 Task: Search one way flight ticket for 4 adults, 2 children, 2 infants in seat and 1 infant on lap in economy from Gustavus: Gustavus Airport to Riverton: Central Wyoming Regional Airport (was Riverton Regional) on 5-4-2023. Choice of flights is Royal air maroc. Price is upto 80000. Outbound departure time preference is 15:45.
Action: Mouse moved to (390, 320)
Screenshot: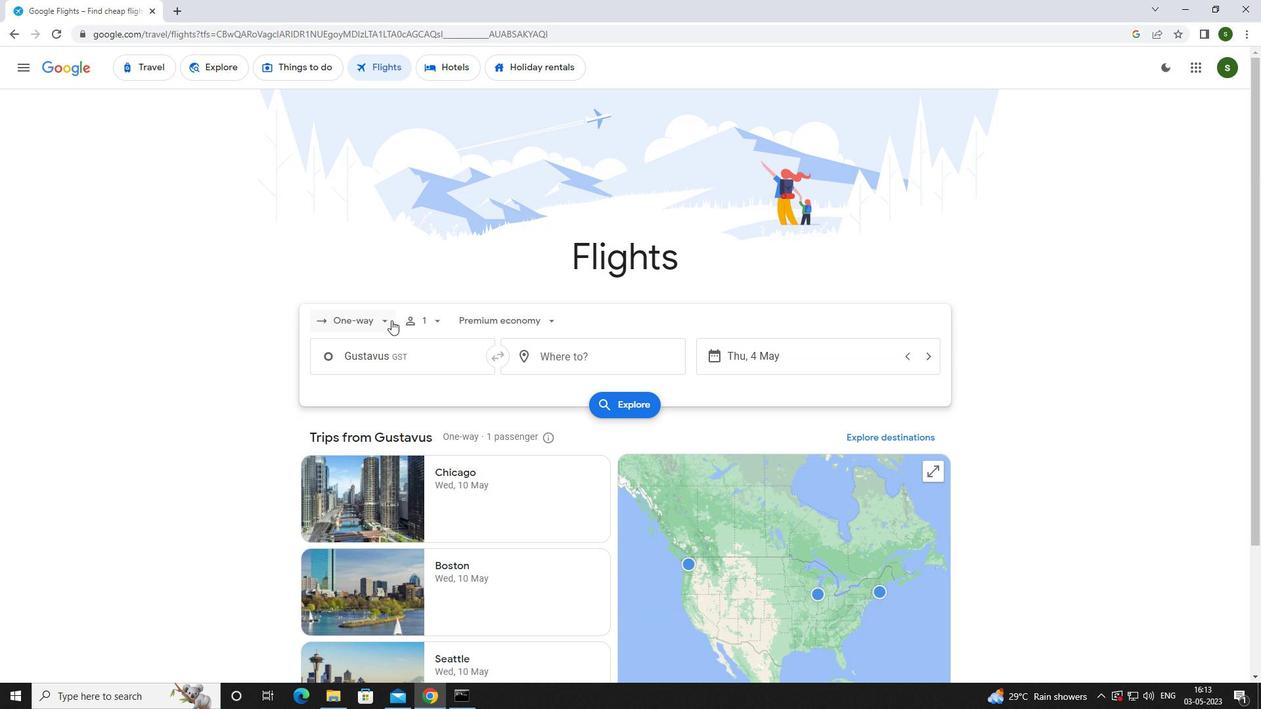 
Action: Mouse pressed left at (390, 320)
Screenshot: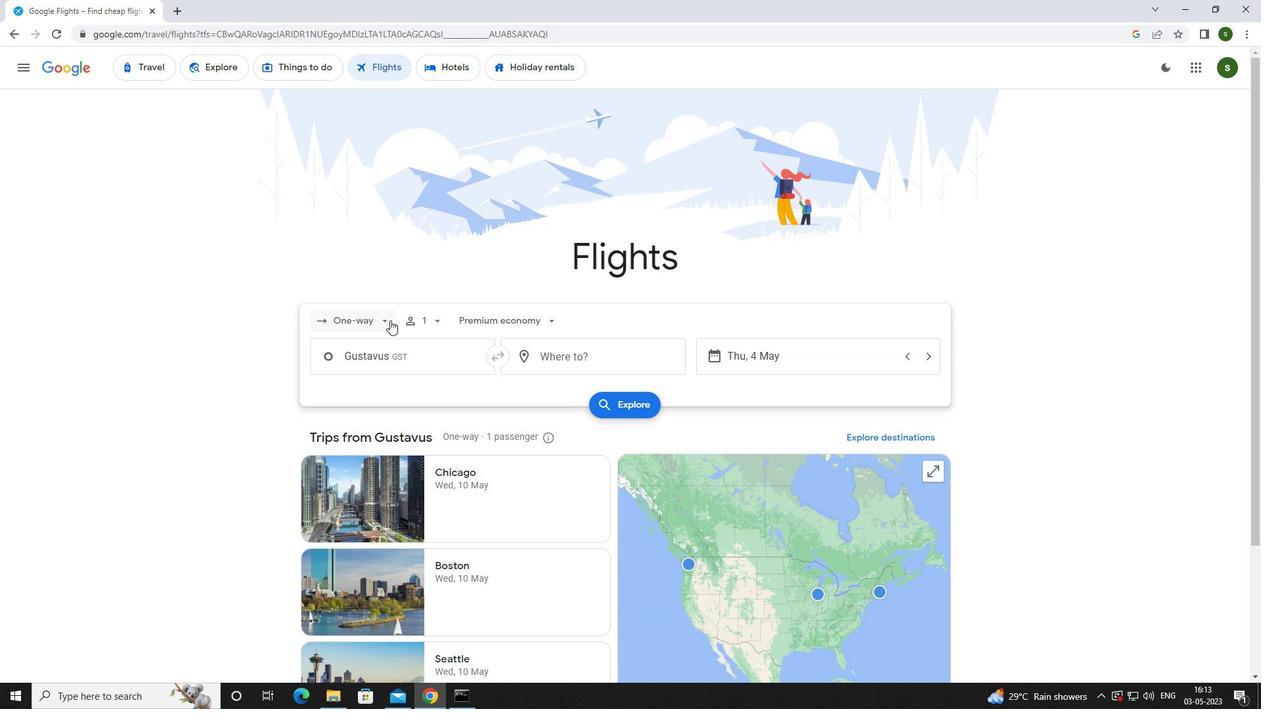 
Action: Mouse moved to (386, 375)
Screenshot: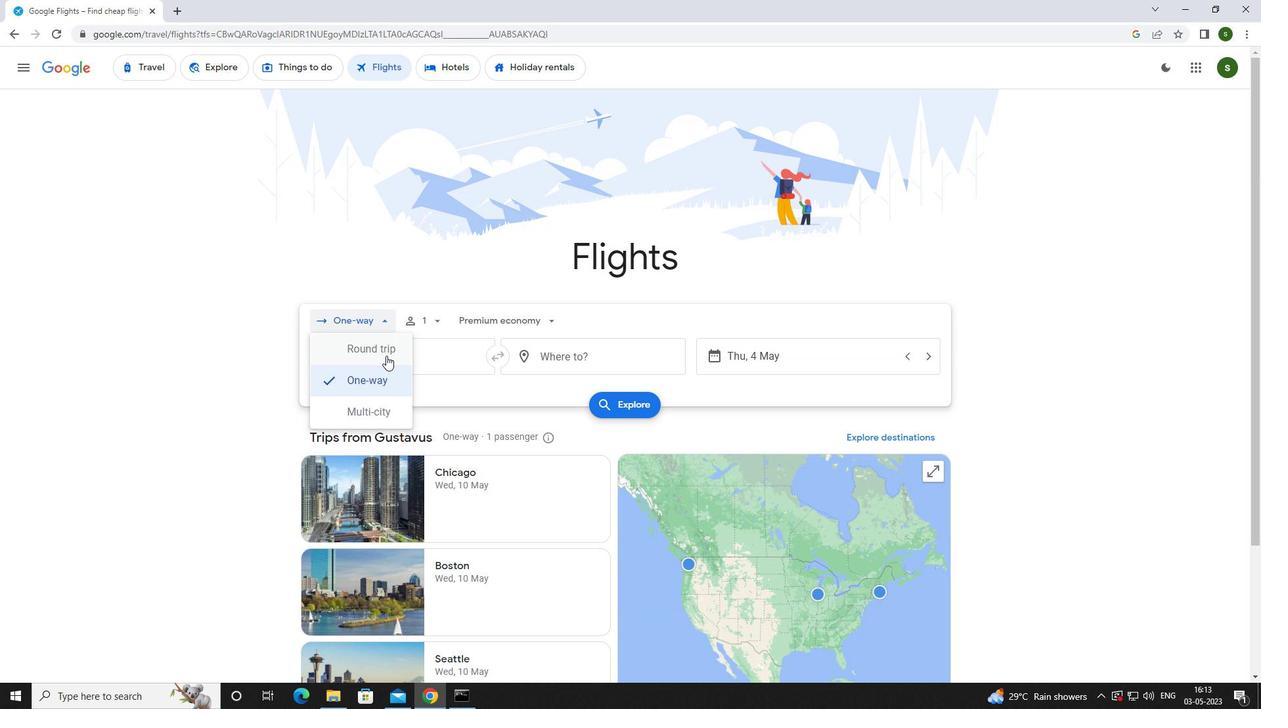 
Action: Mouse pressed left at (386, 375)
Screenshot: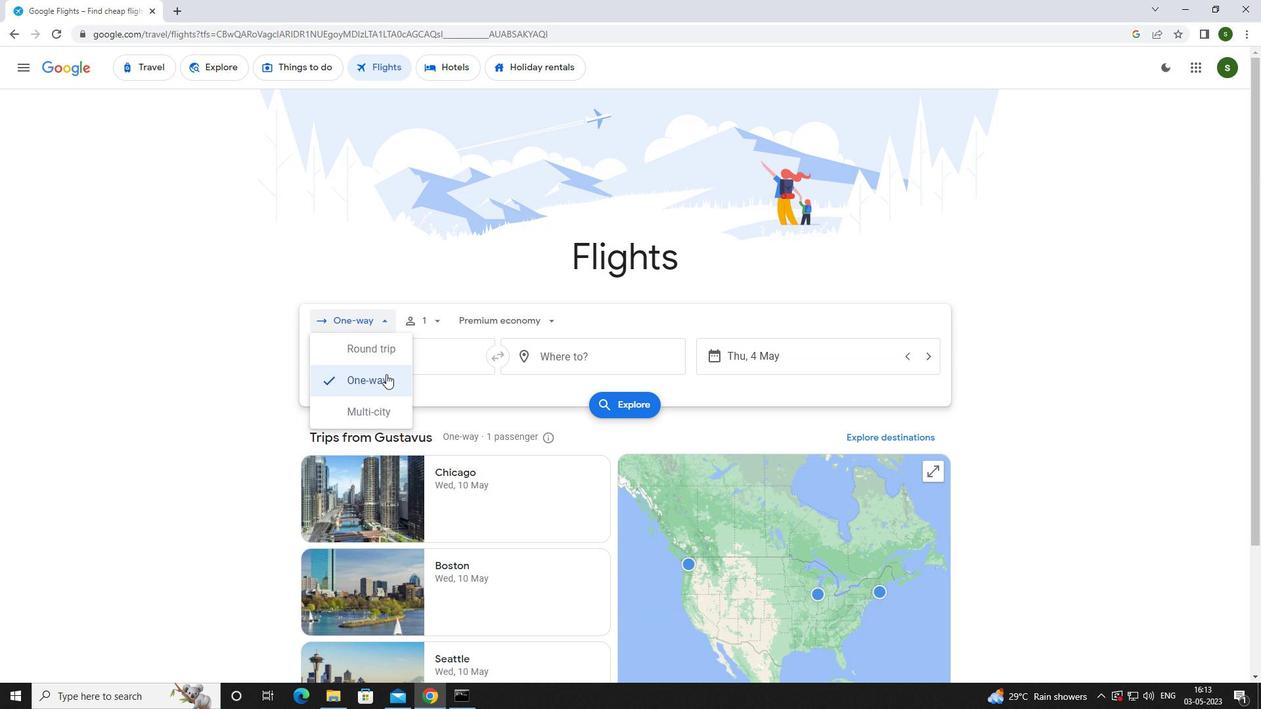 
Action: Mouse moved to (438, 322)
Screenshot: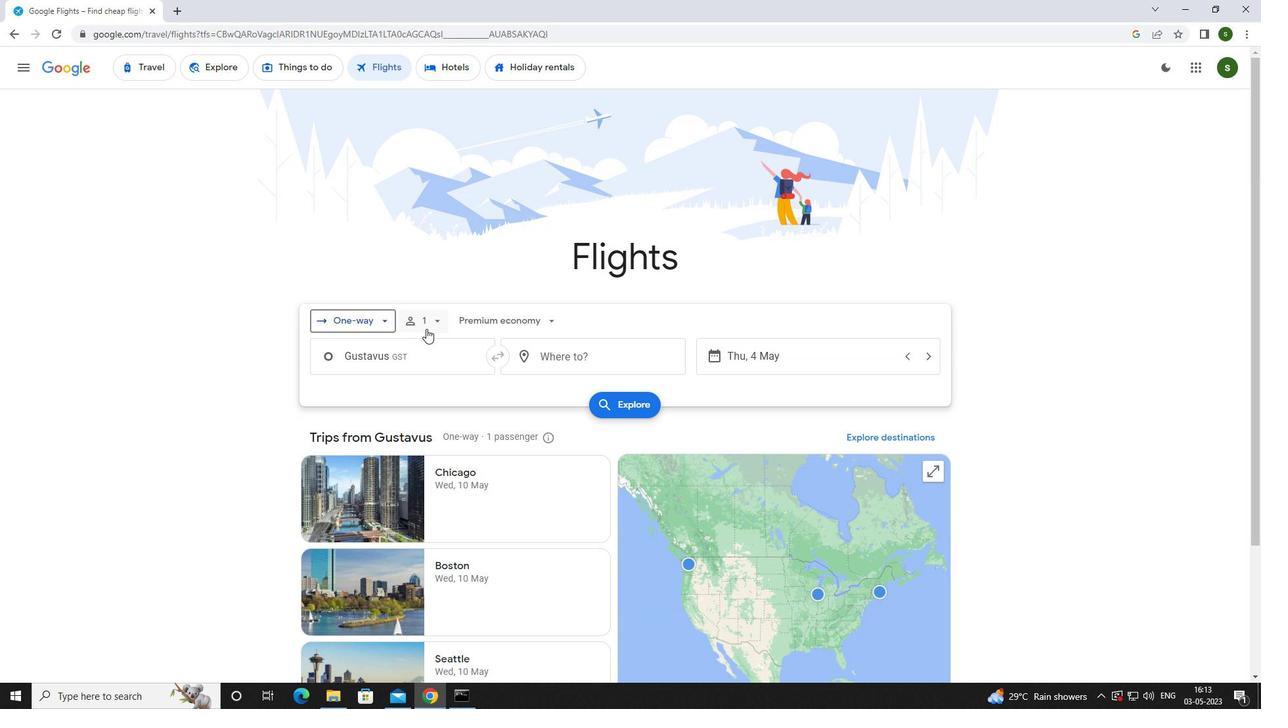 
Action: Mouse pressed left at (438, 322)
Screenshot: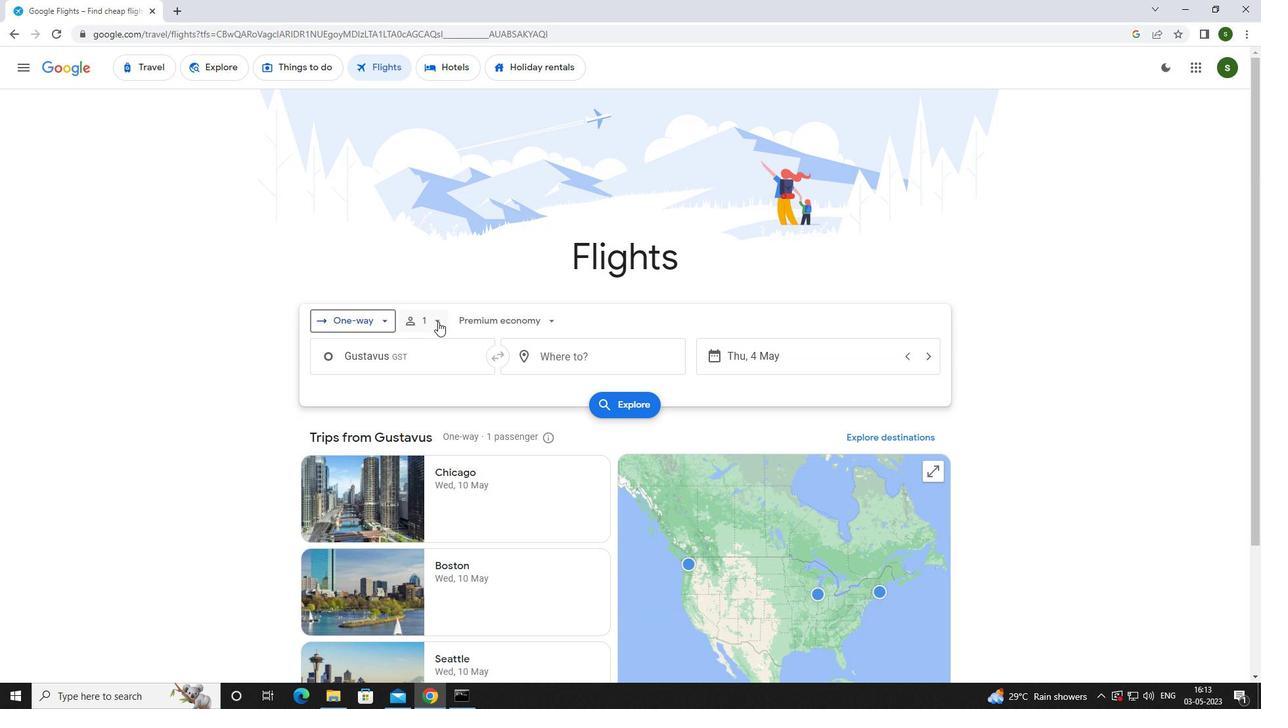 
Action: Mouse moved to (535, 352)
Screenshot: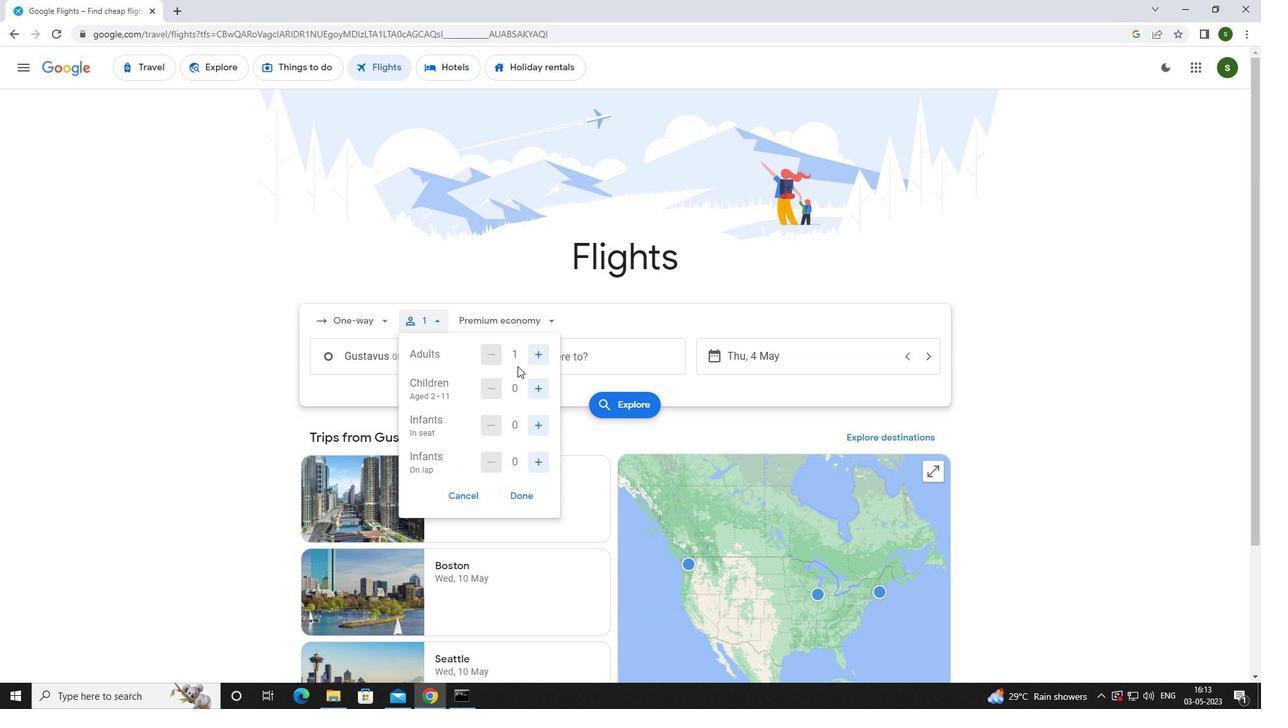 
Action: Mouse pressed left at (535, 352)
Screenshot: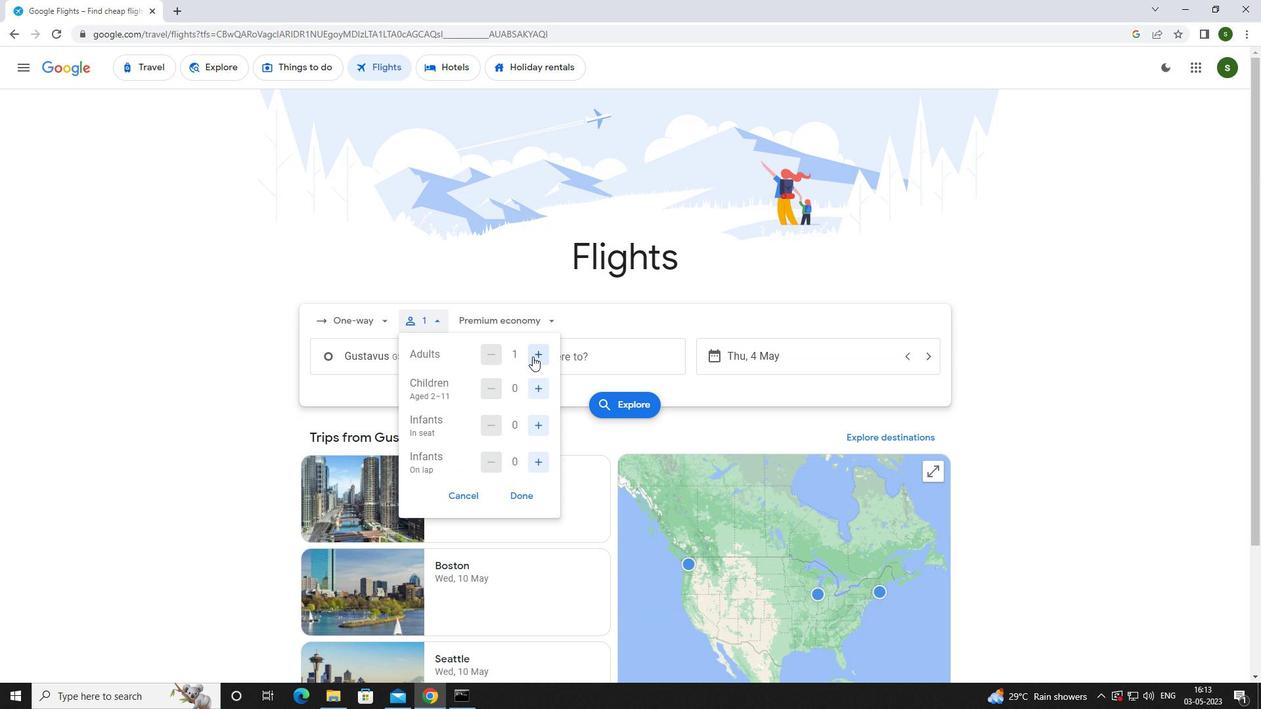 
Action: Mouse pressed left at (535, 352)
Screenshot: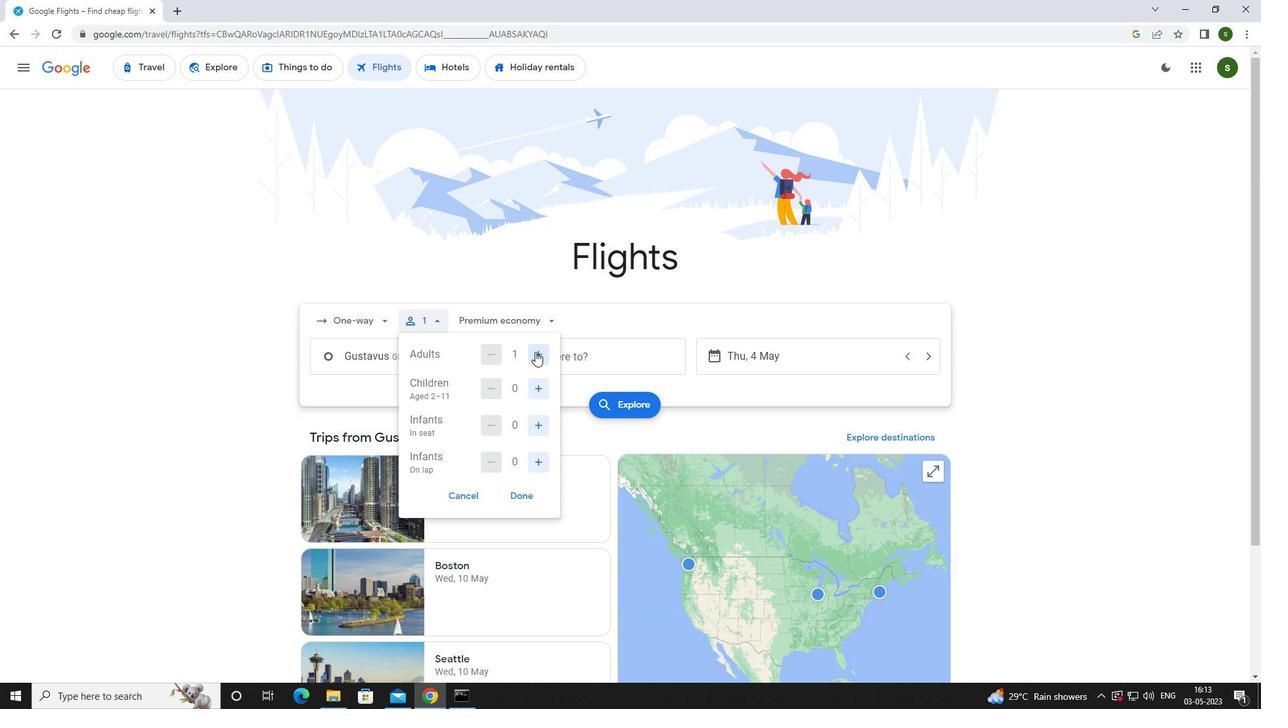
Action: Mouse pressed left at (535, 352)
Screenshot: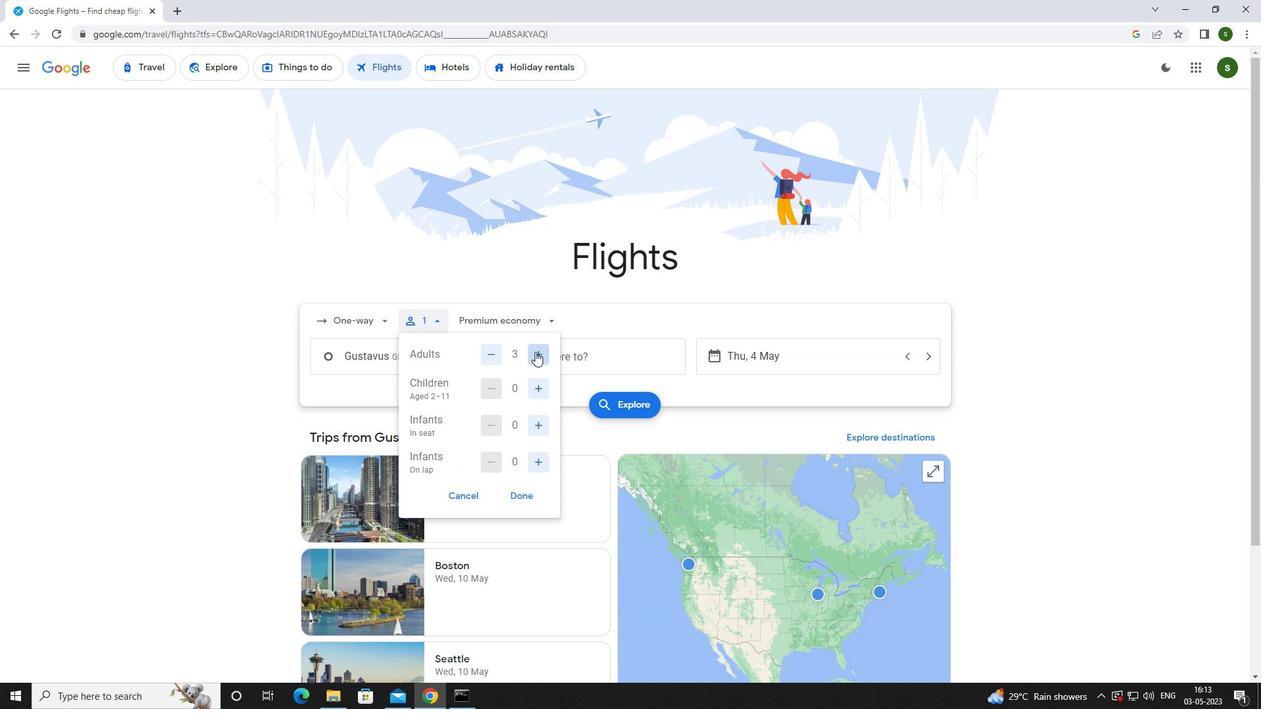 
Action: Mouse moved to (536, 379)
Screenshot: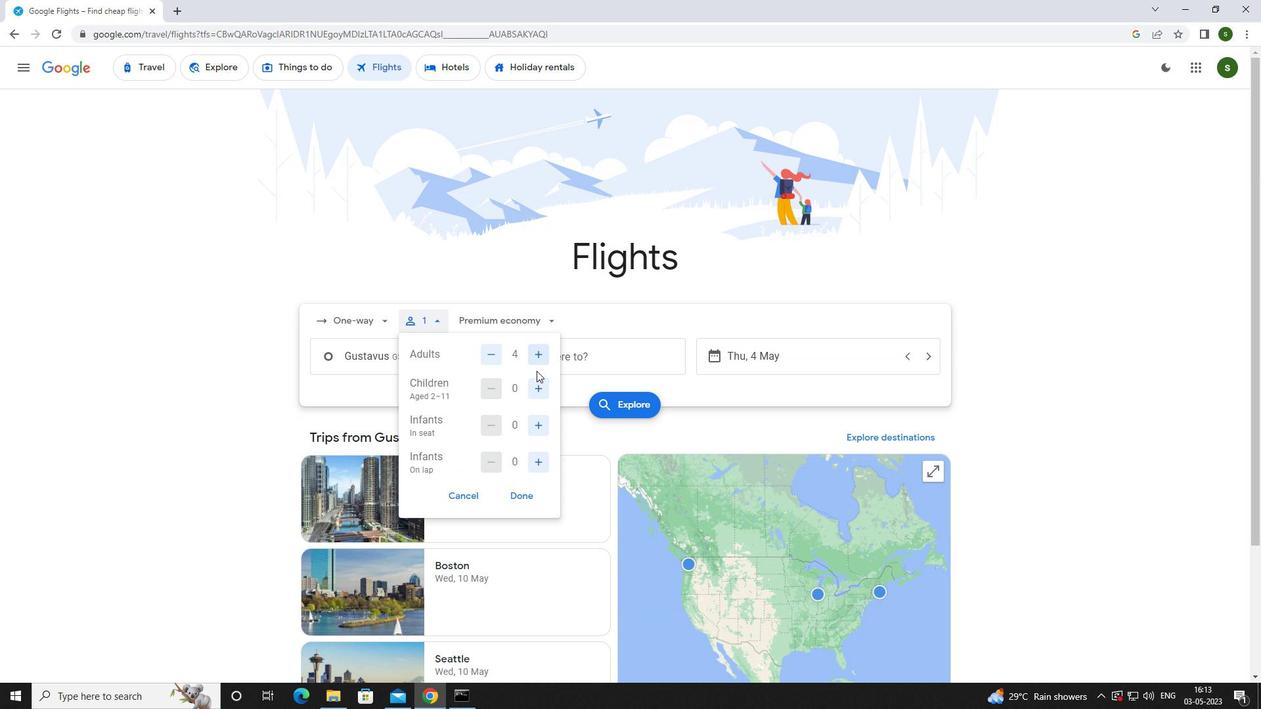 
Action: Mouse pressed left at (536, 379)
Screenshot: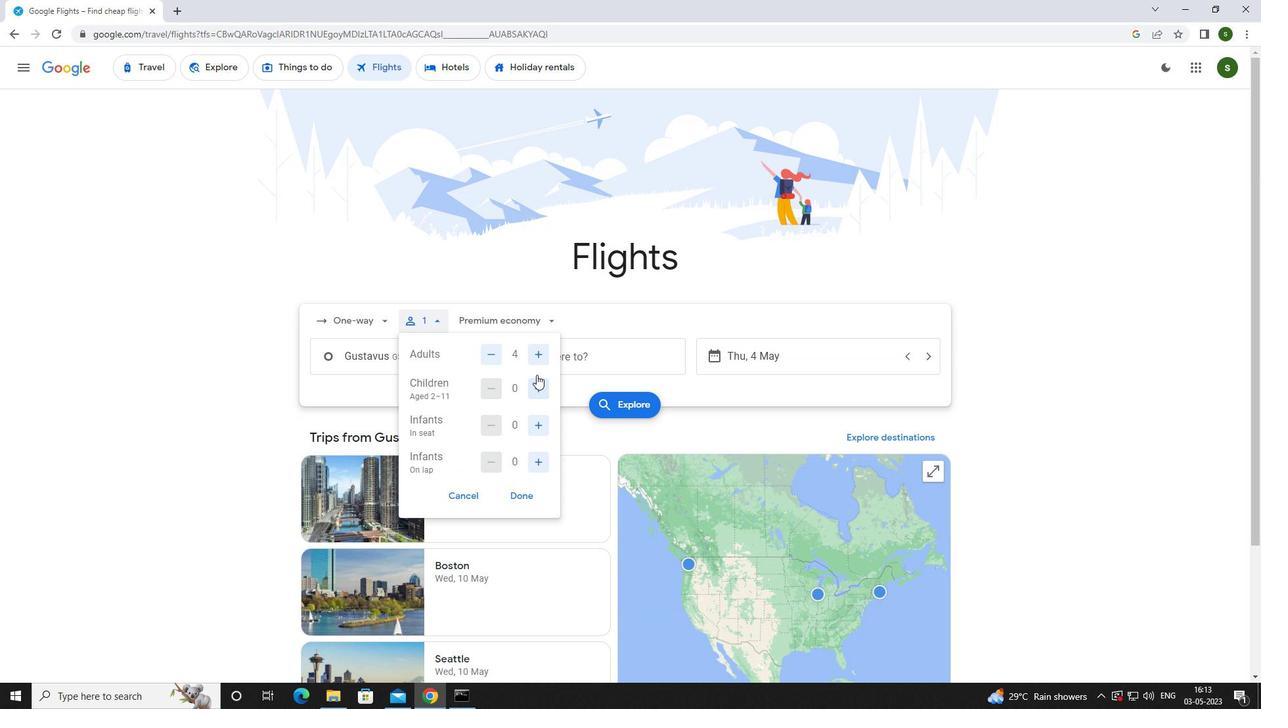 
Action: Mouse pressed left at (536, 379)
Screenshot: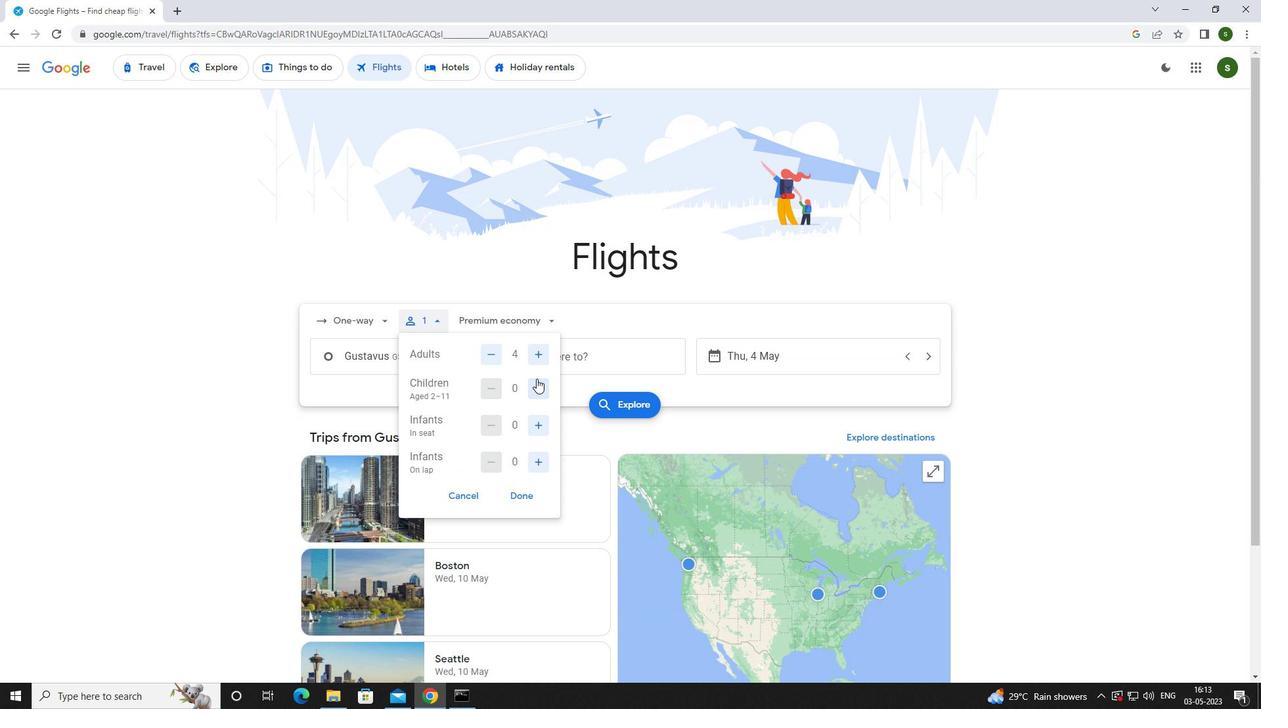 
Action: Mouse moved to (538, 429)
Screenshot: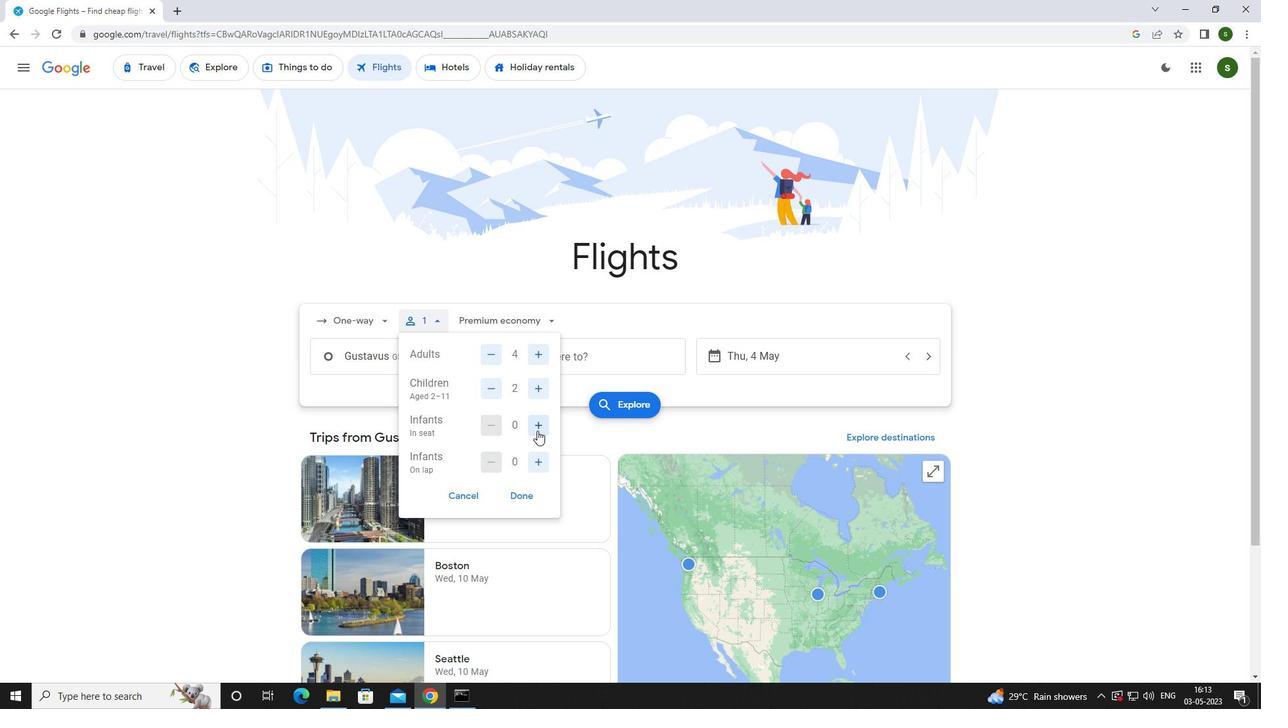 
Action: Mouse pressed left at (538, 429)
Screenshot: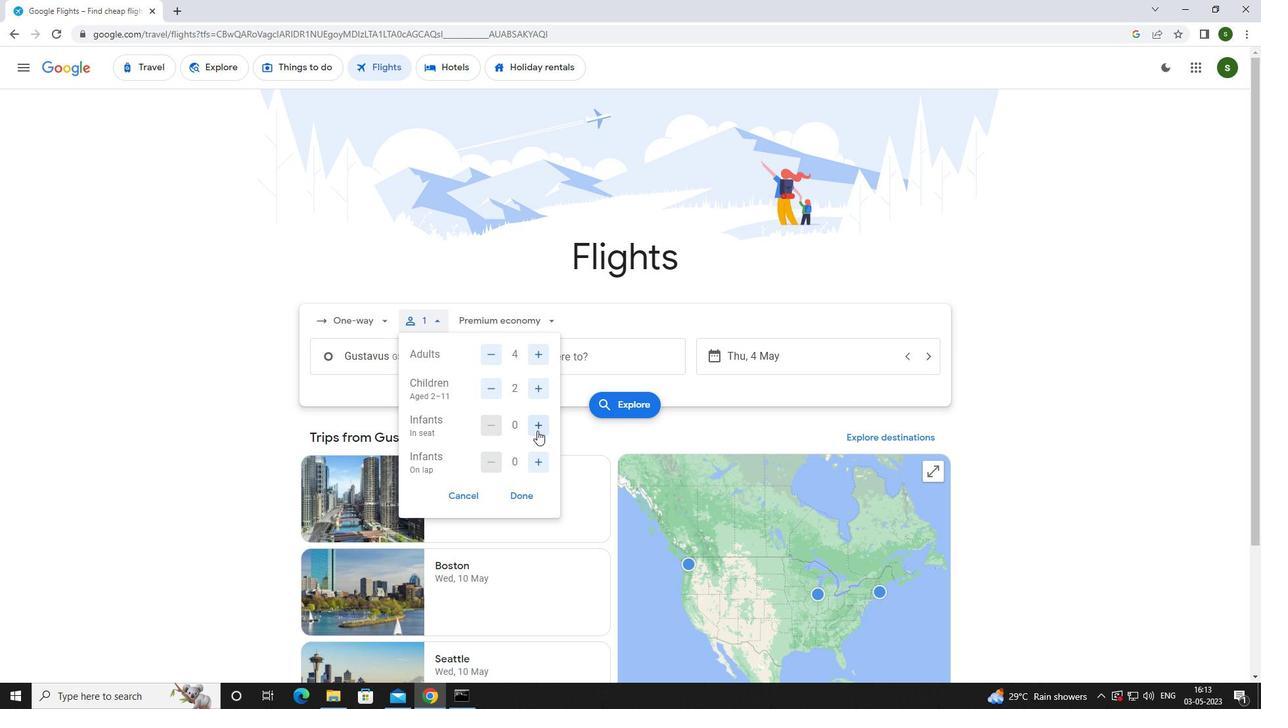 
Action: Mouse pressed left at (538, 429)
Screenshot: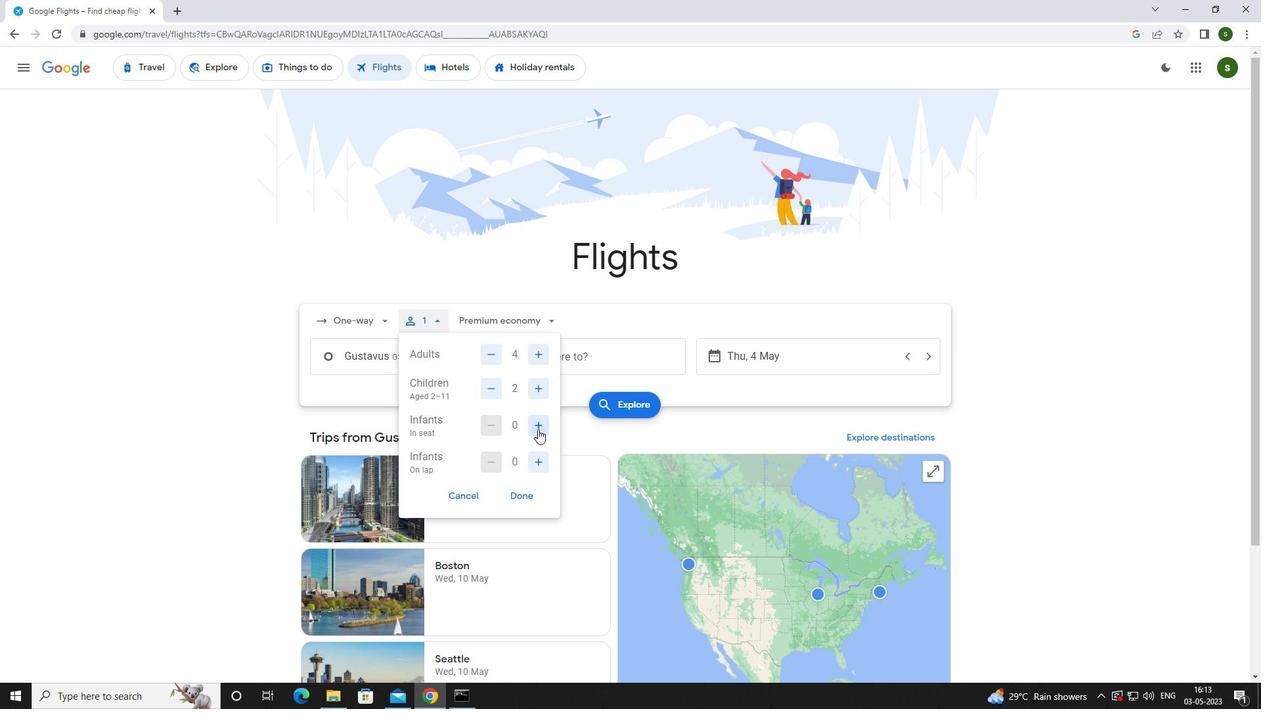 
Action: Mouse moved to (542, 460)
Screenshot: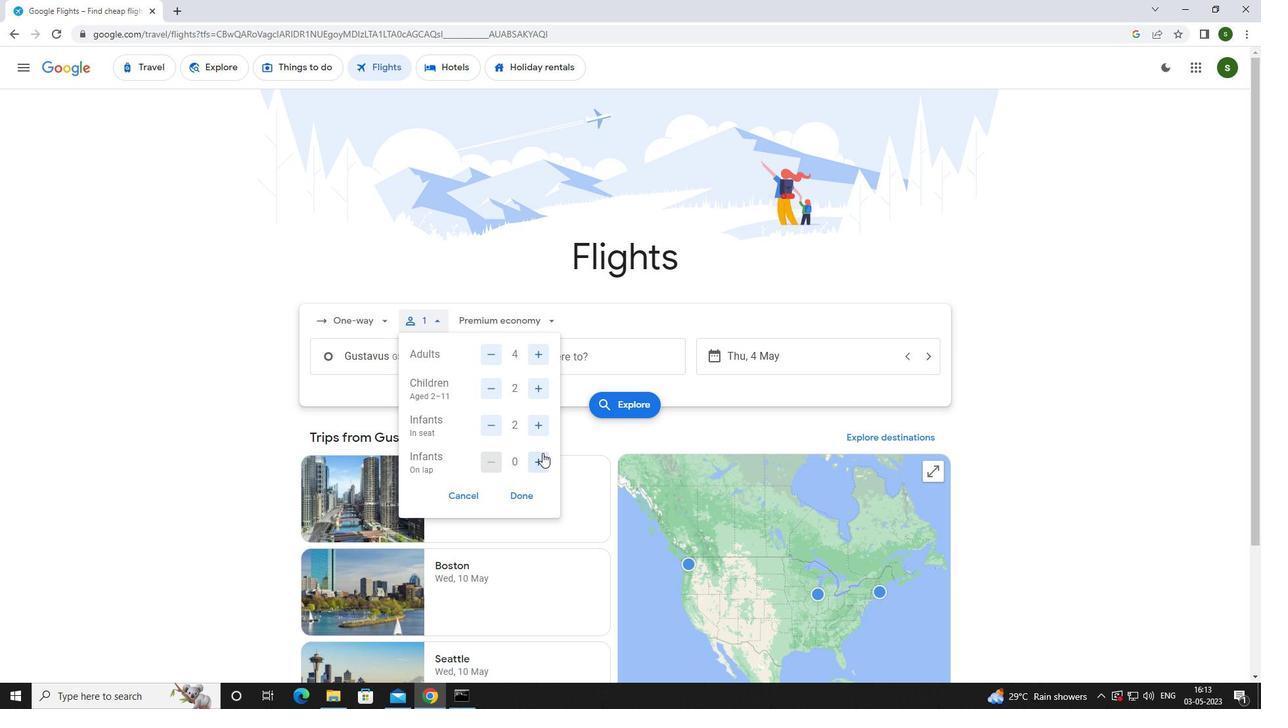 
Action: Mouse pressed left at (542, 460)
Screenshot: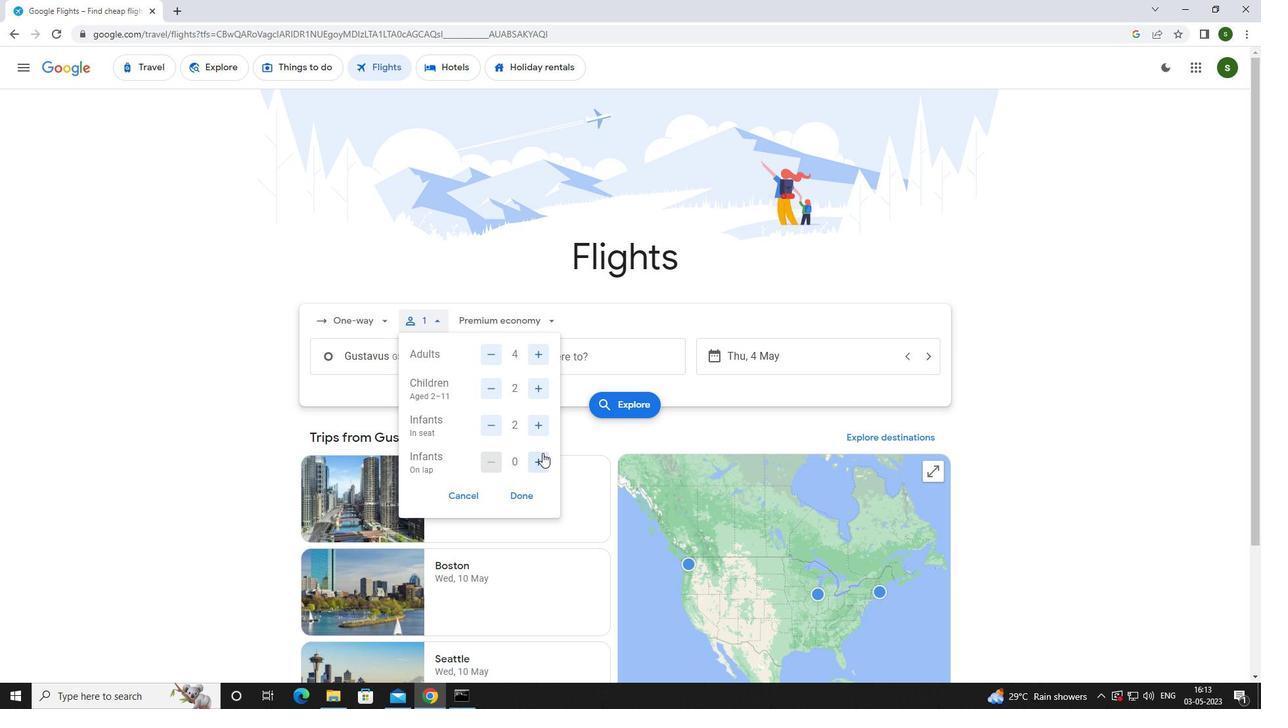 
Action: Mouse moved to (504, 319)
Screenshot: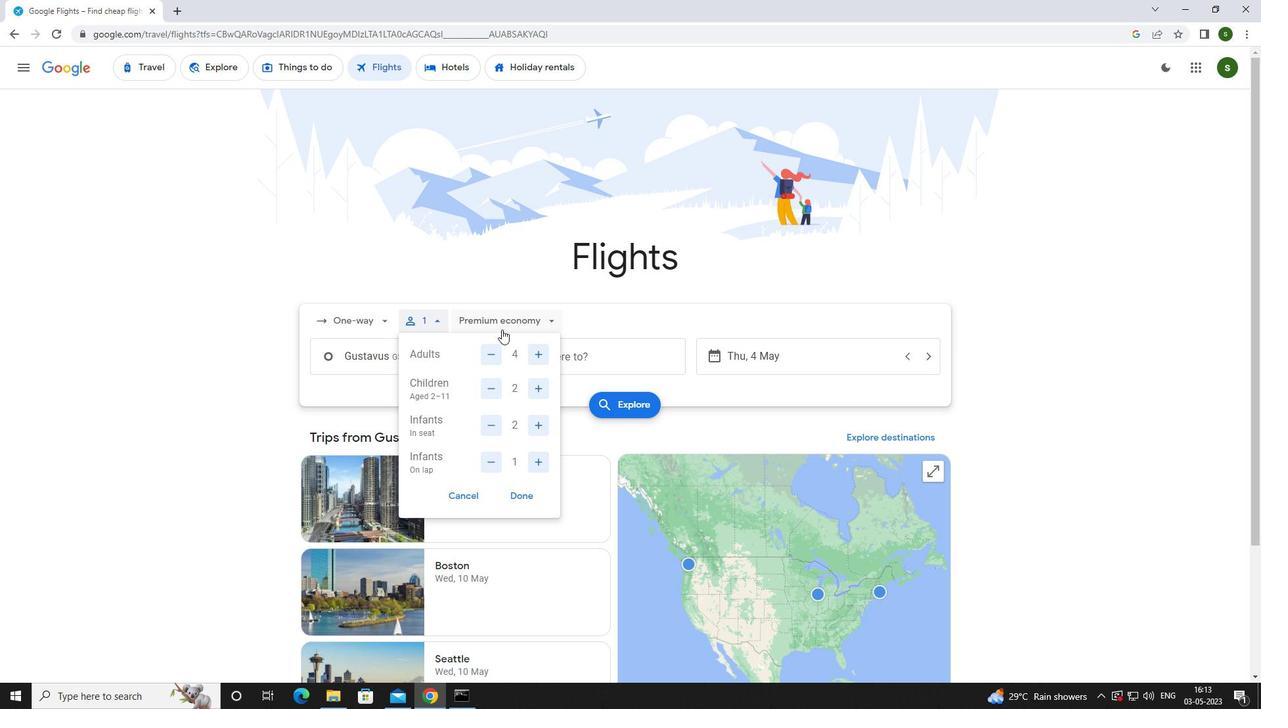 
Action: Mouse pressed left at (504, 319)
Screenshot: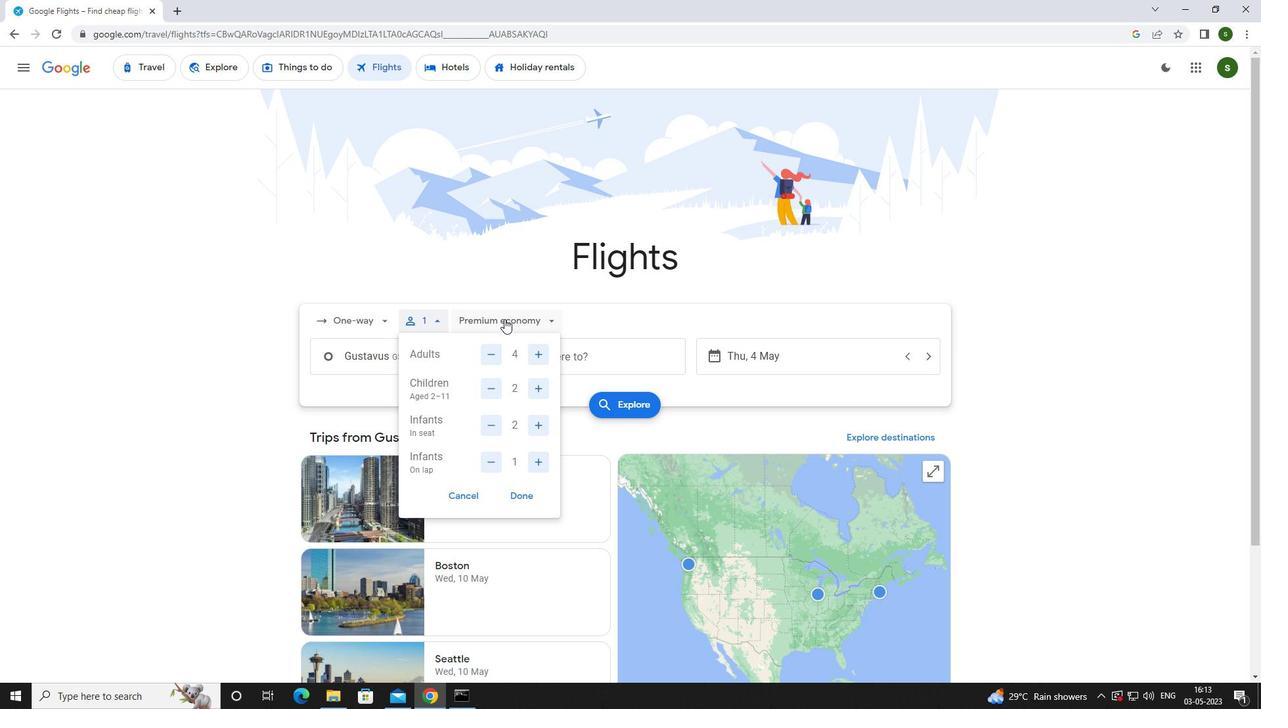 
Action: Mouse moved to (515, 355)
Screenshot: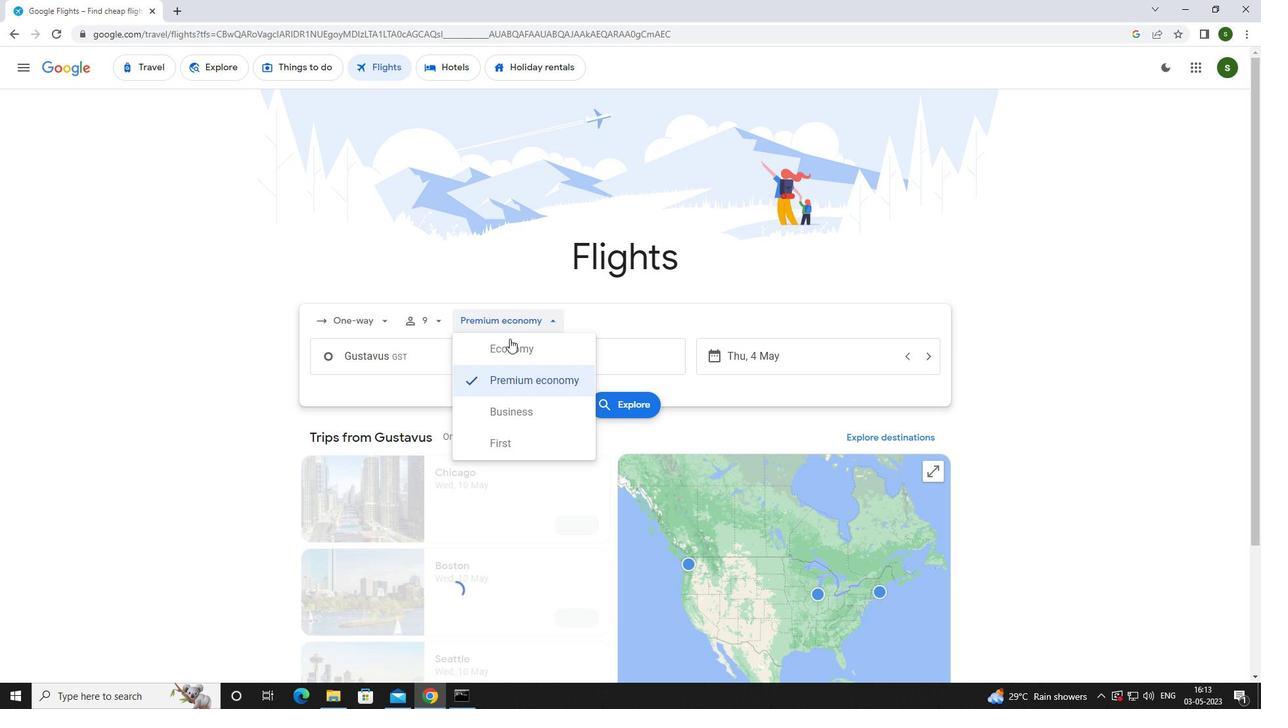 
Action: Mouse pressed left at (515, 355)
Screenshot: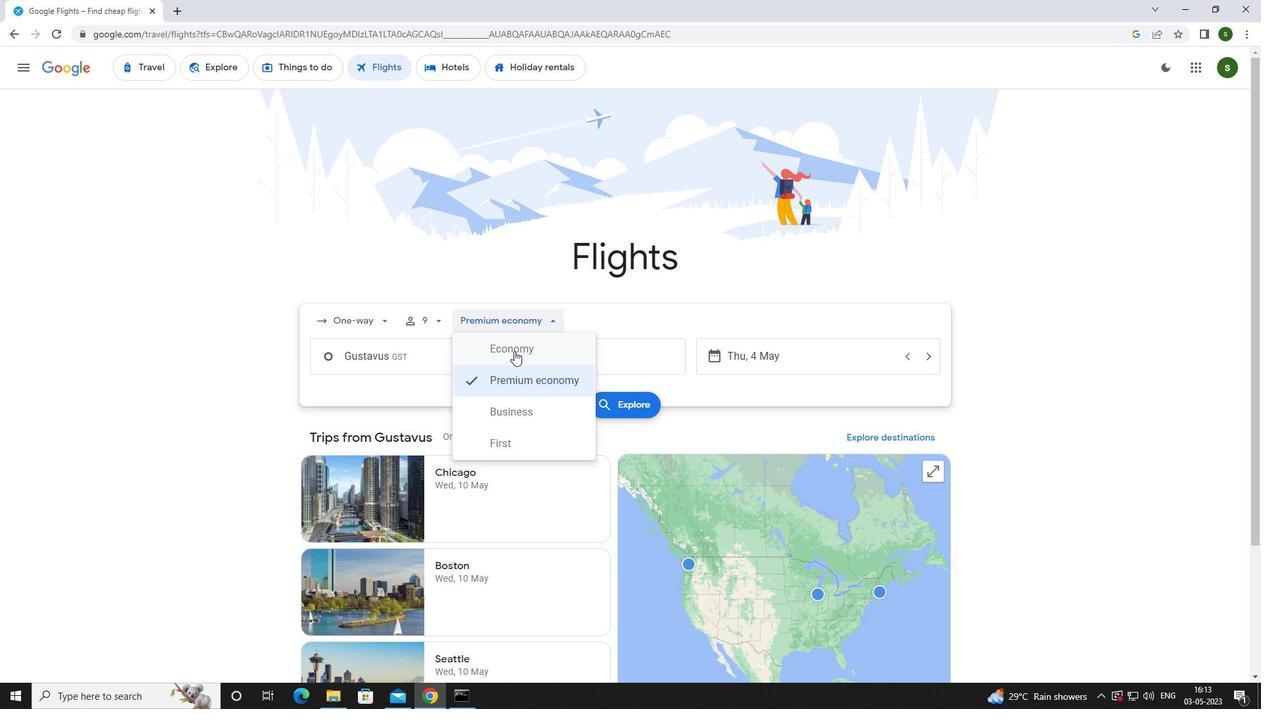 
Action: Mouse moved to (448, 353)
Screenshot: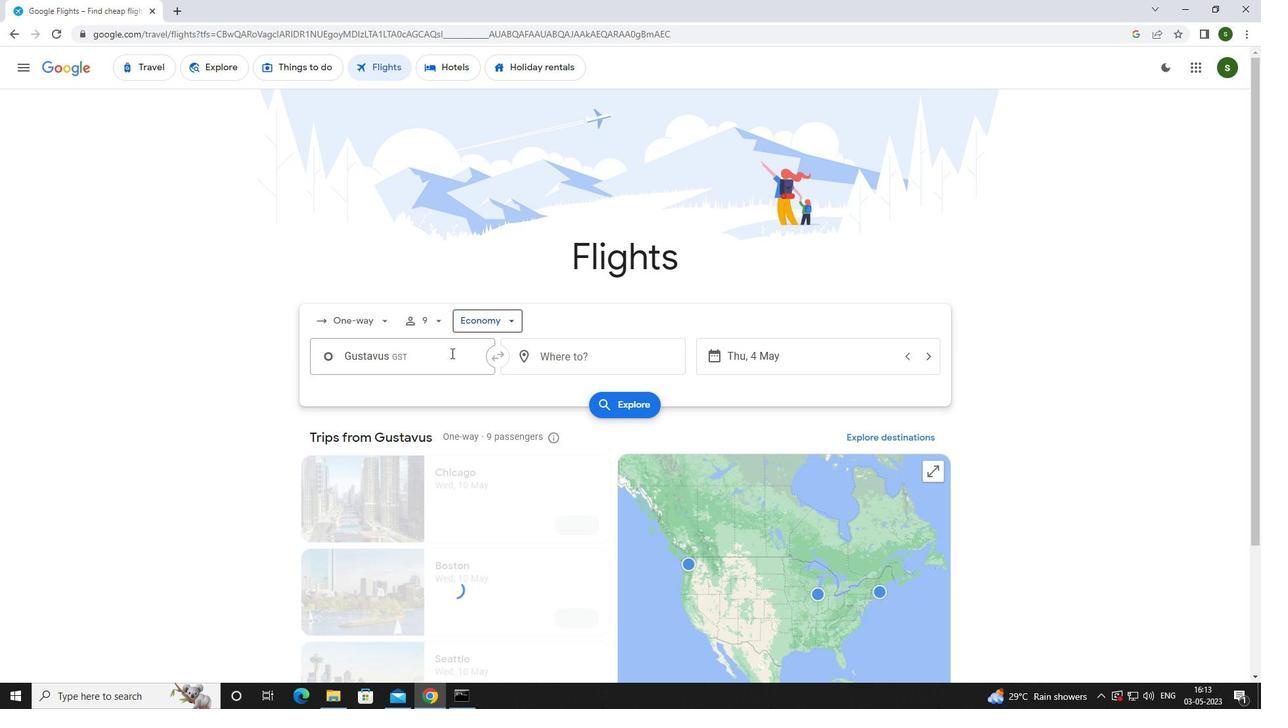 
Action: Mouse pressed left at (448, 353)
Screenshot: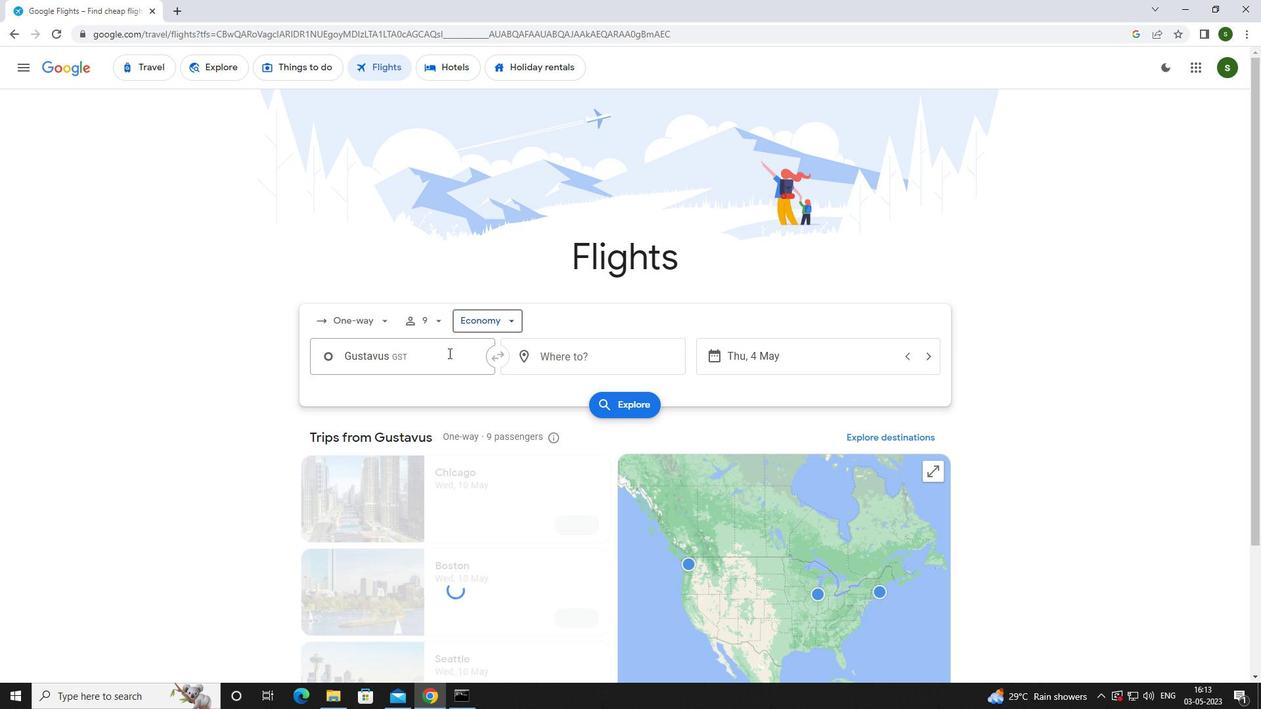 
Action: Key pressed <Key.caps_lock>g<Key.caps_lock>ustavus
Screenshot: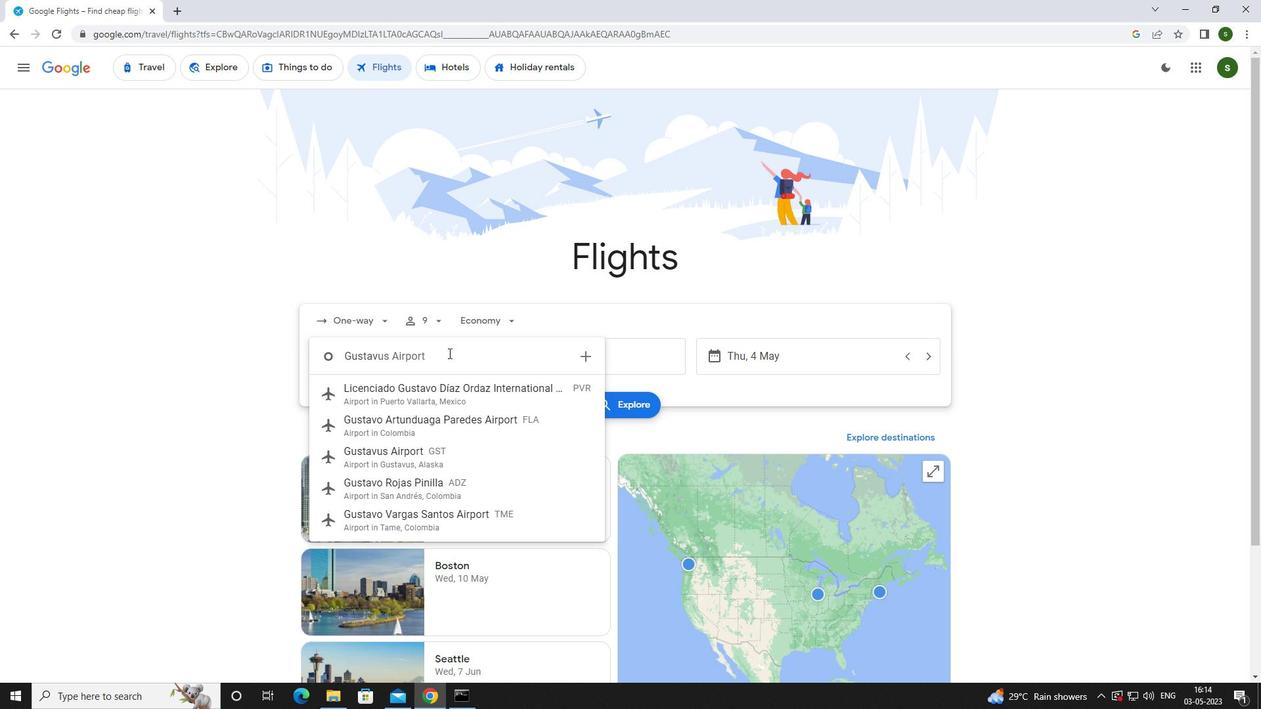 
Action: Mouse moved to (453, 406)
Screenshot: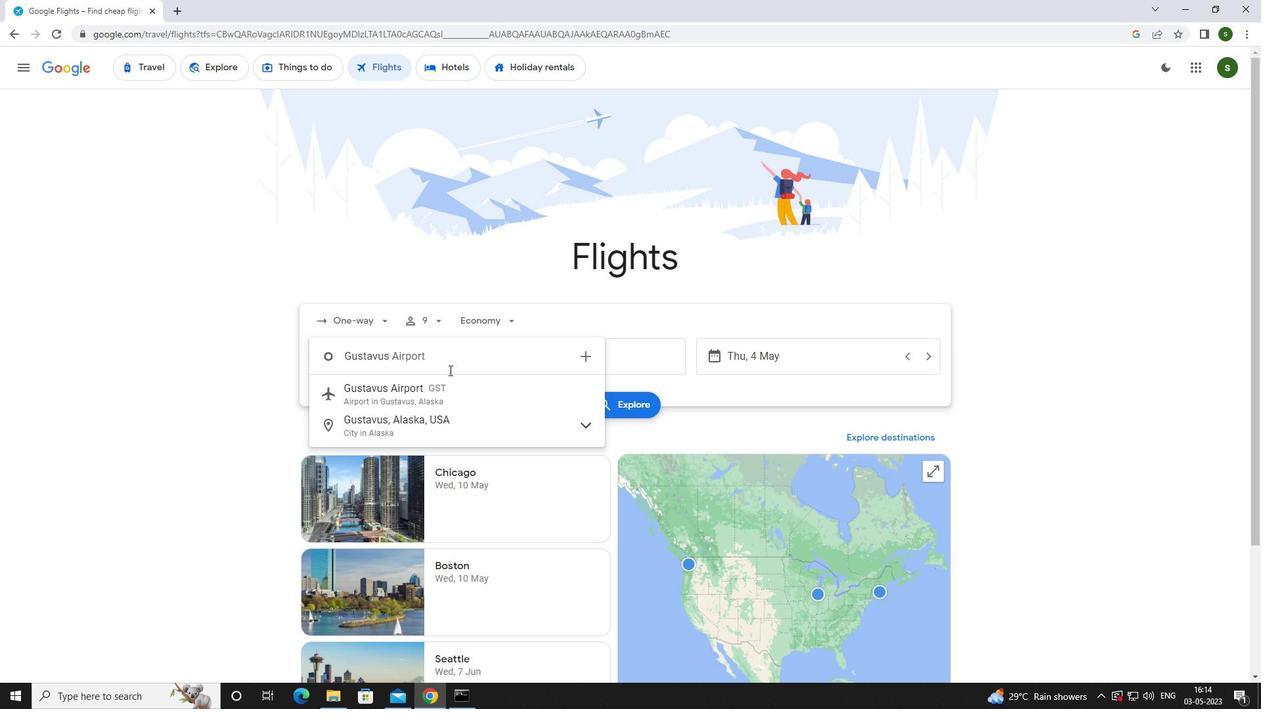 
Action: Mouse pressed left at (453, 406)
Screenshot: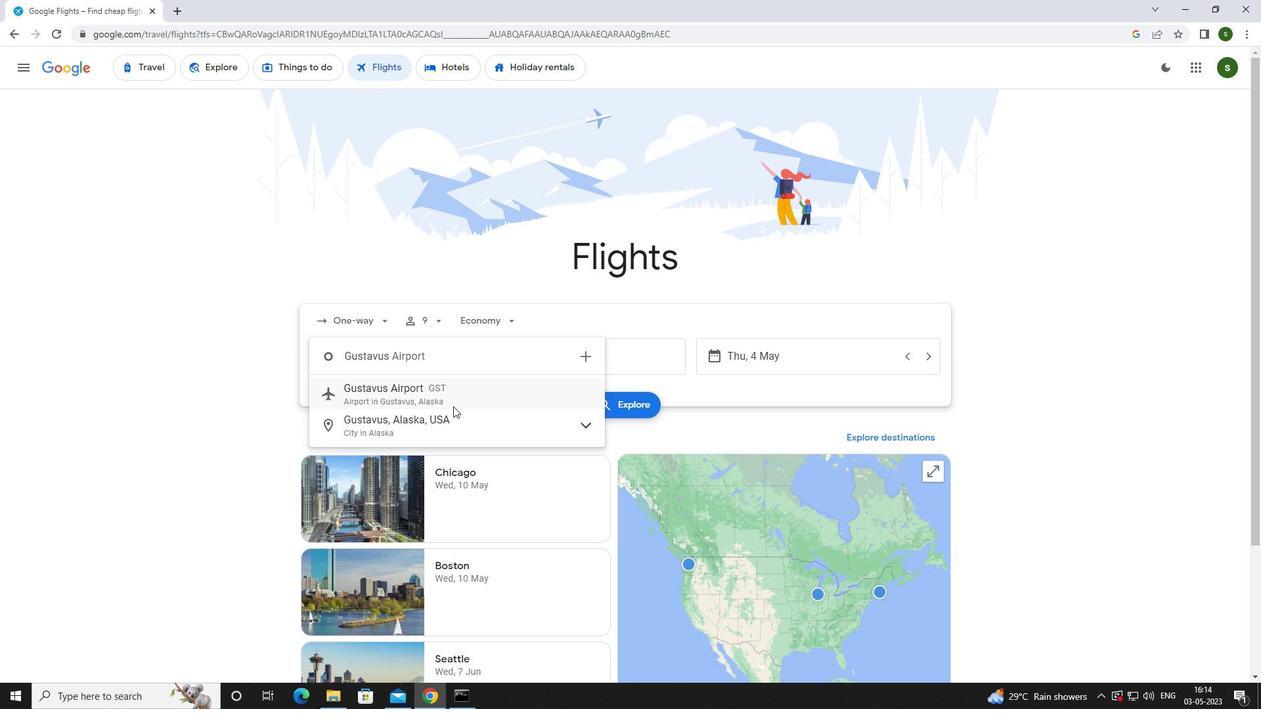 
Action: Mouse moved to (552, 357)
Screenshot: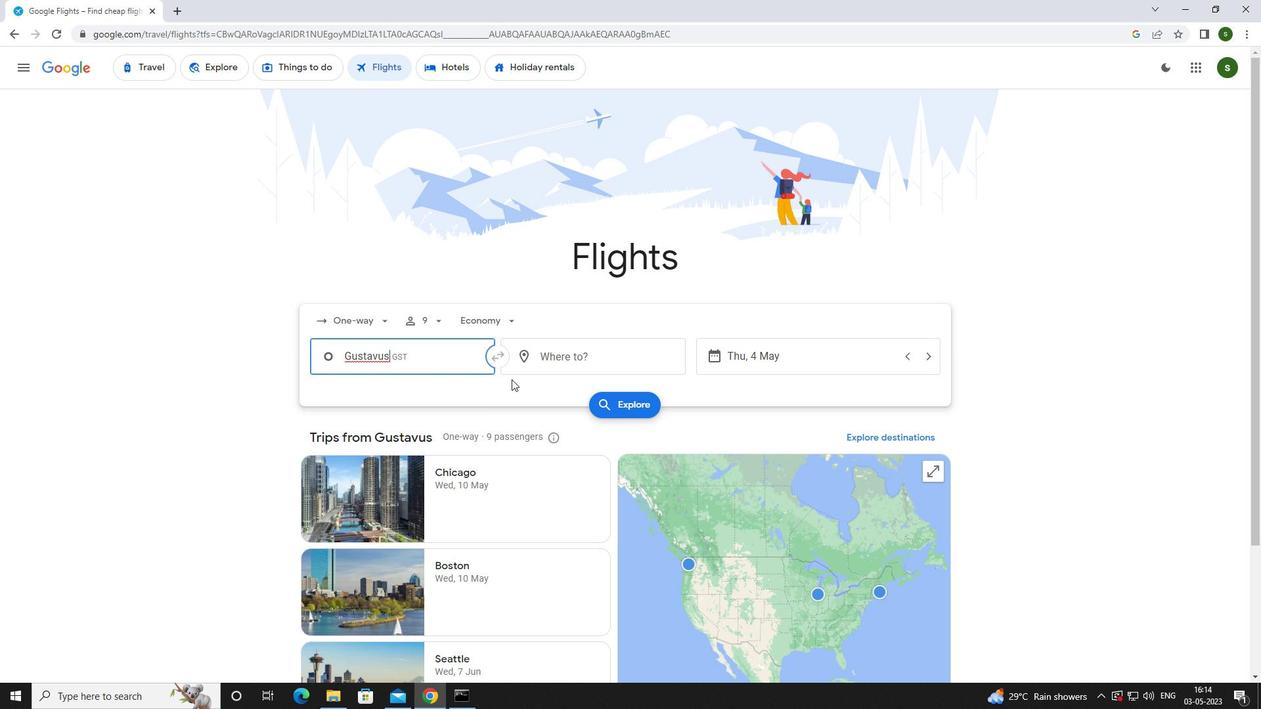 
Action: Mouse pressed left at (552, 357)
Screenshot: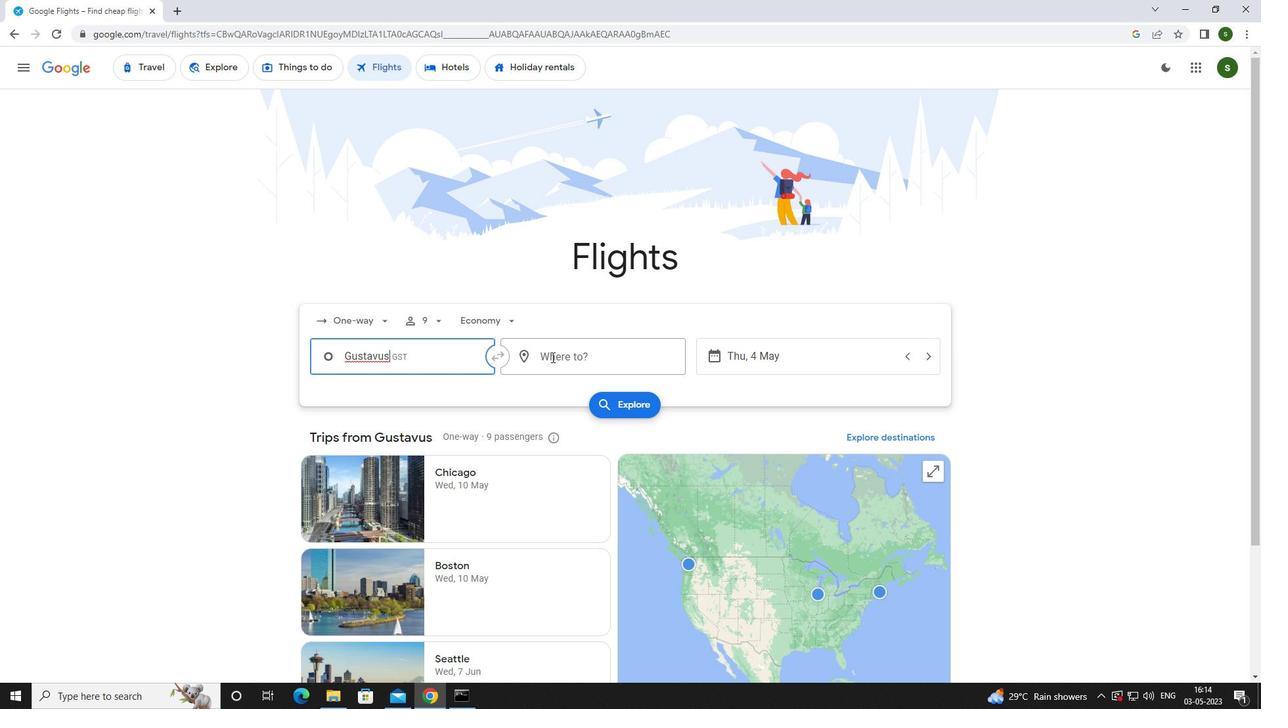 
Action: Key pressed <Key.caps_lock>r<Key.caps_lock>iverton
Screenshot: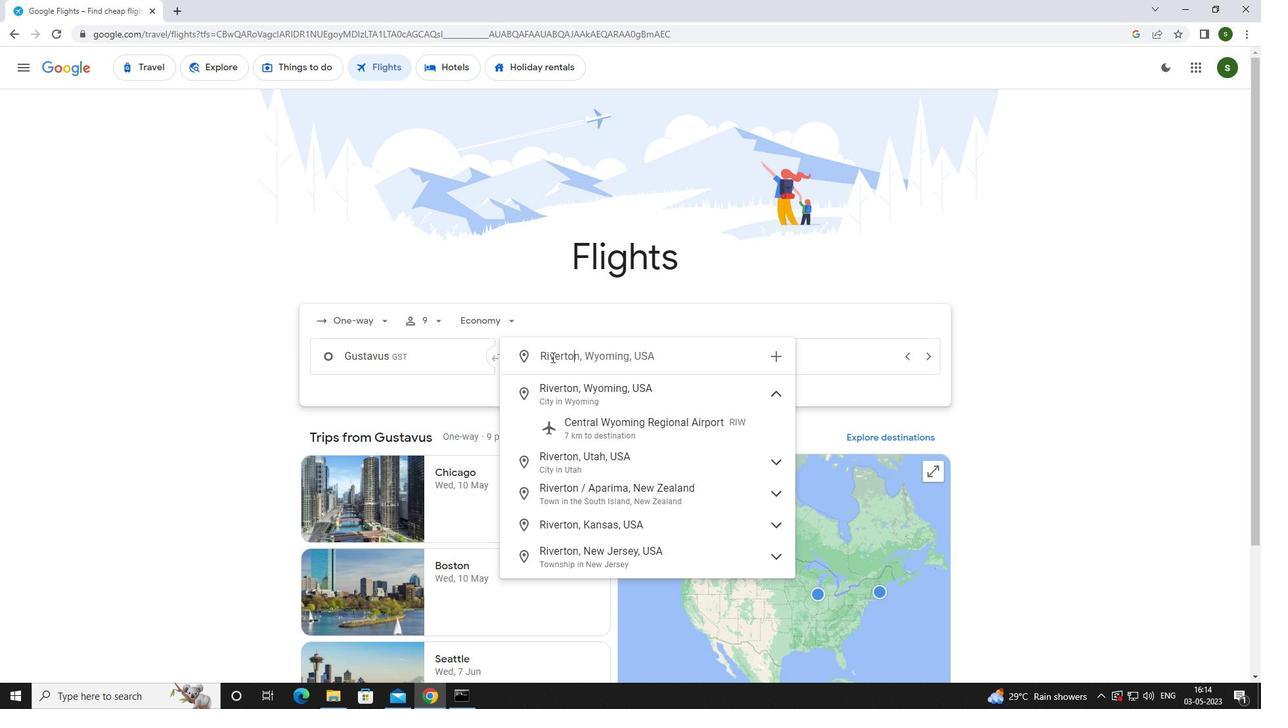 
Action: Mouse moved to (596, 420)
Screenshot: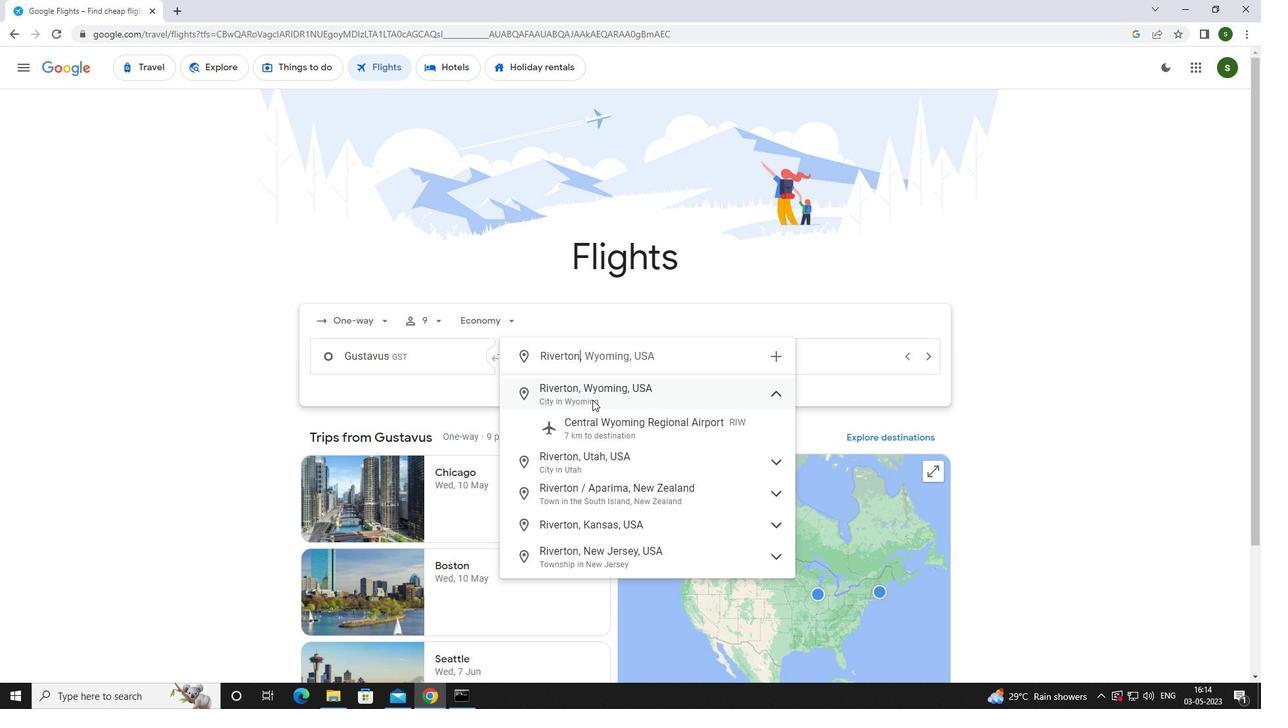 
Action: Mouse pressed left at (596, 420)
Screenshot: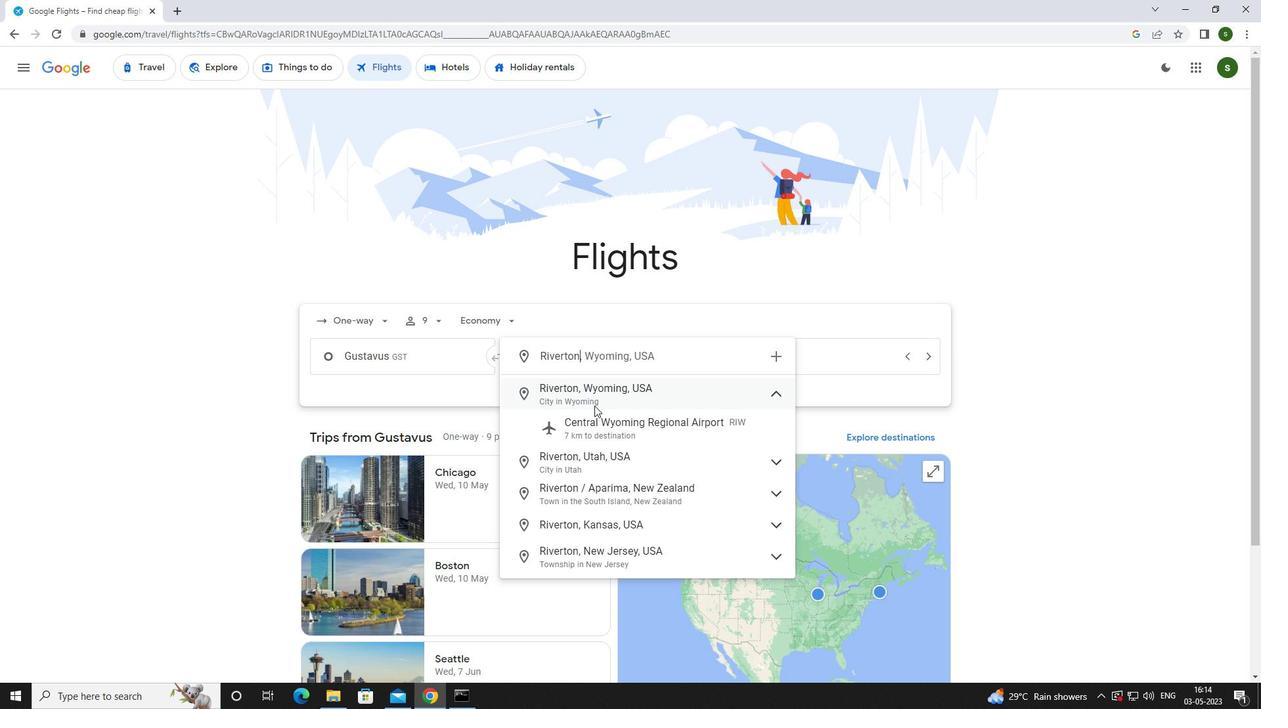 
Action: Mouse moved to (800, 345)
Screenshot: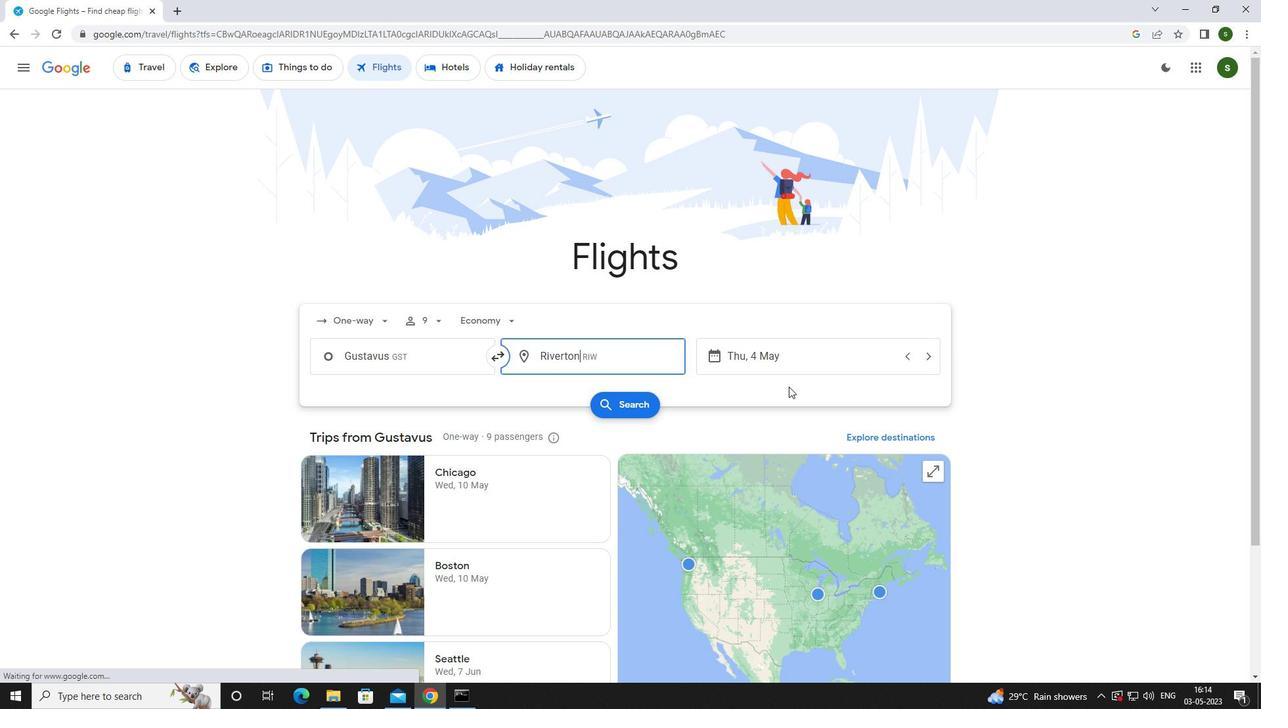 
Action: Mouse pressed left at (800, 345)
Screenshot: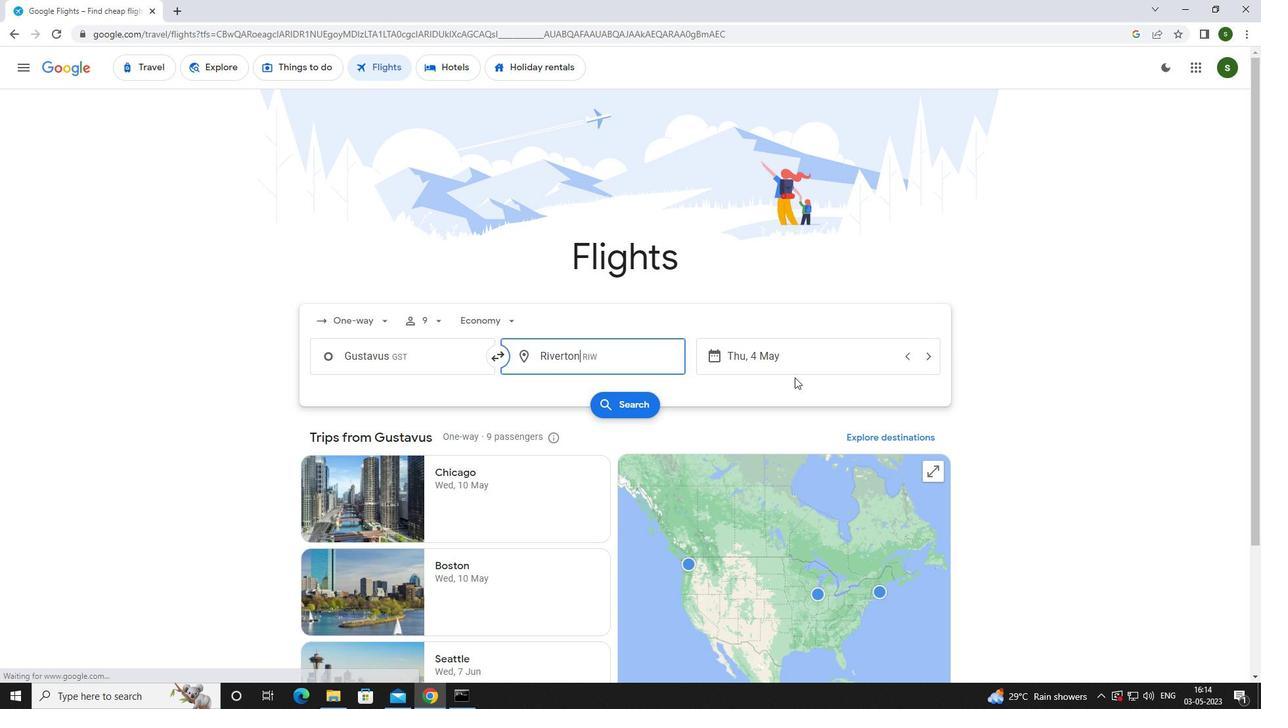 
Action: Mouse moved to (601, 444)
Screenshot: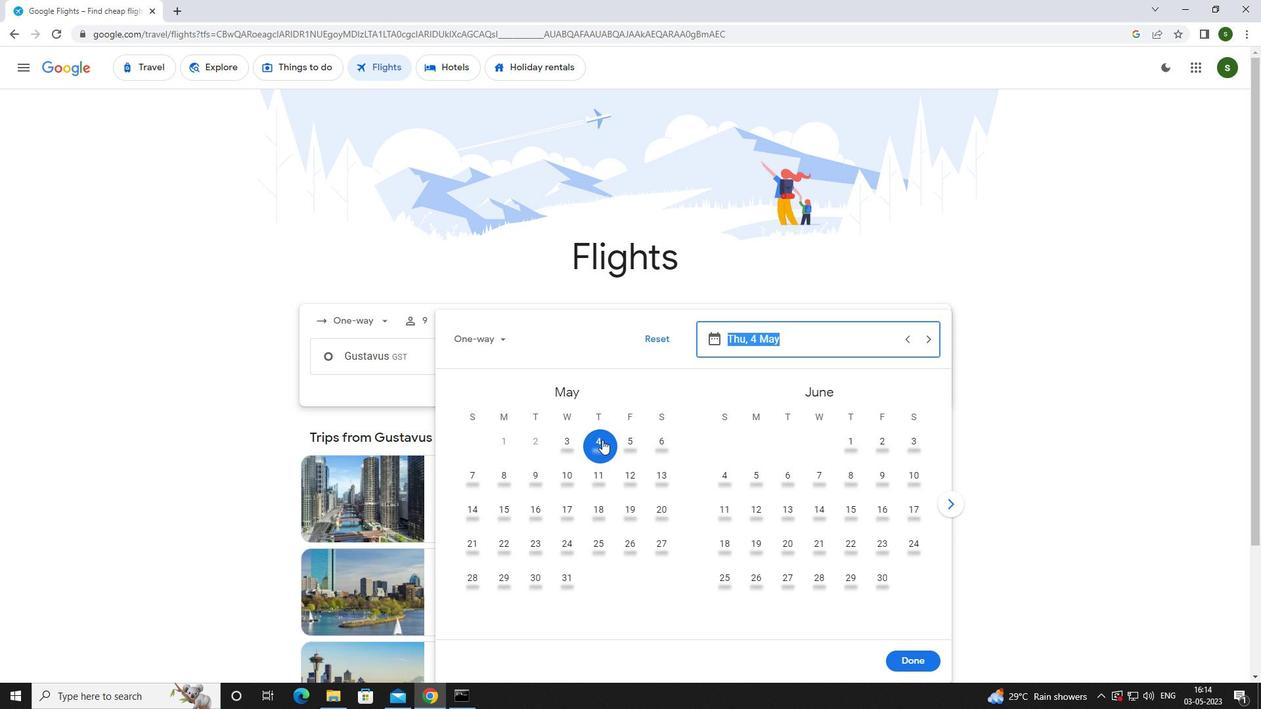 
Action: Mouse pressed left at (601, 444)
Screenshot: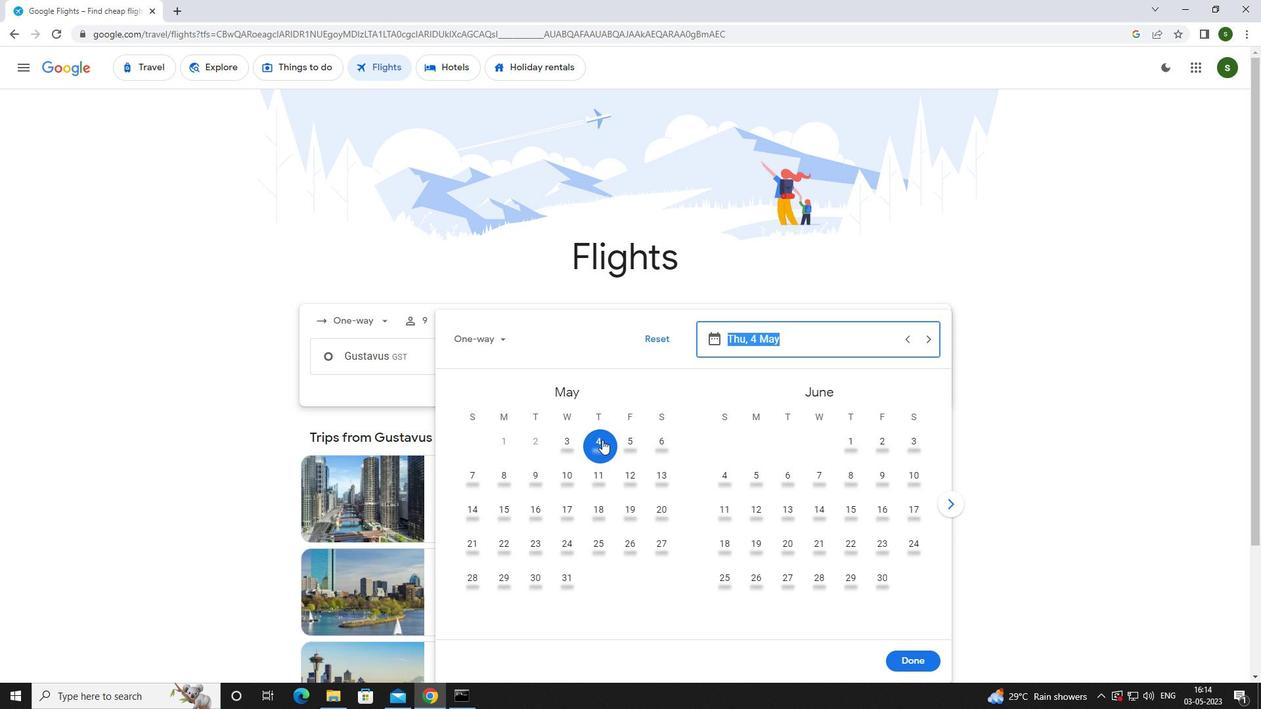 
Action: Mouse moved to (922, 662)
Screenshot: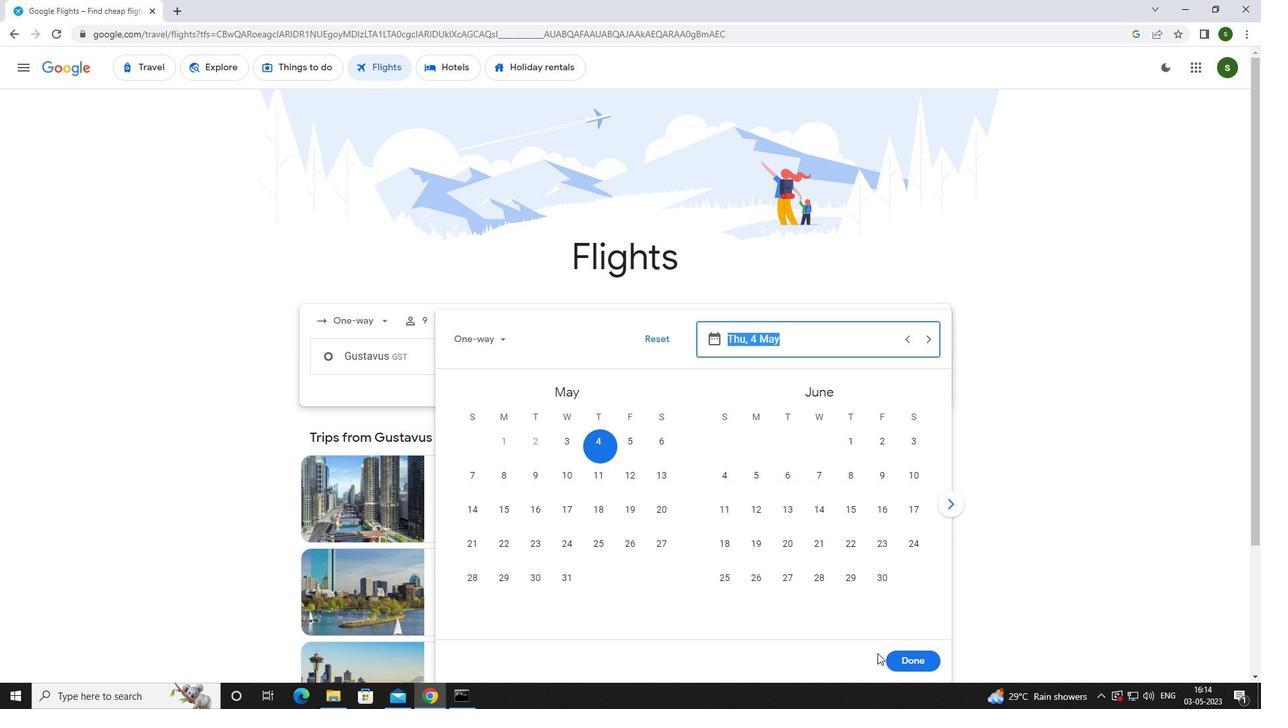 
Action: Mouse pressed left at (922, 662)
Screenshot: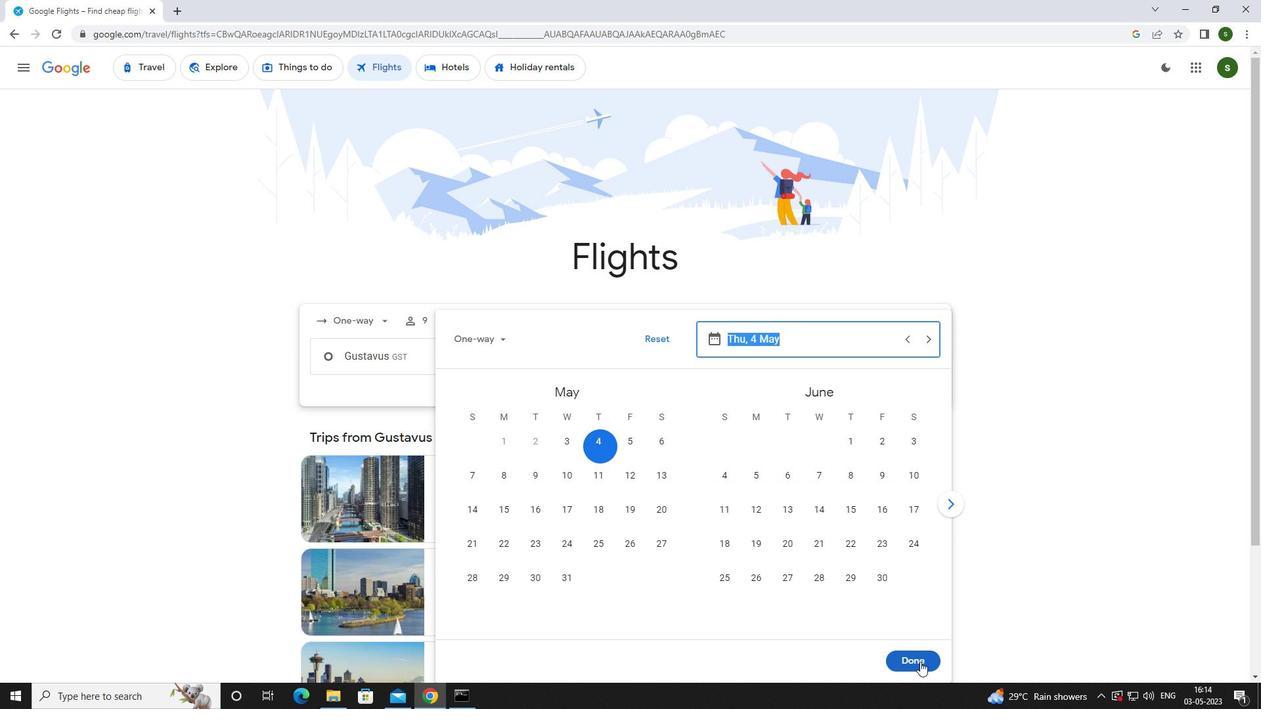 
Action: Mouse moved to (611, 409)
Screenshot: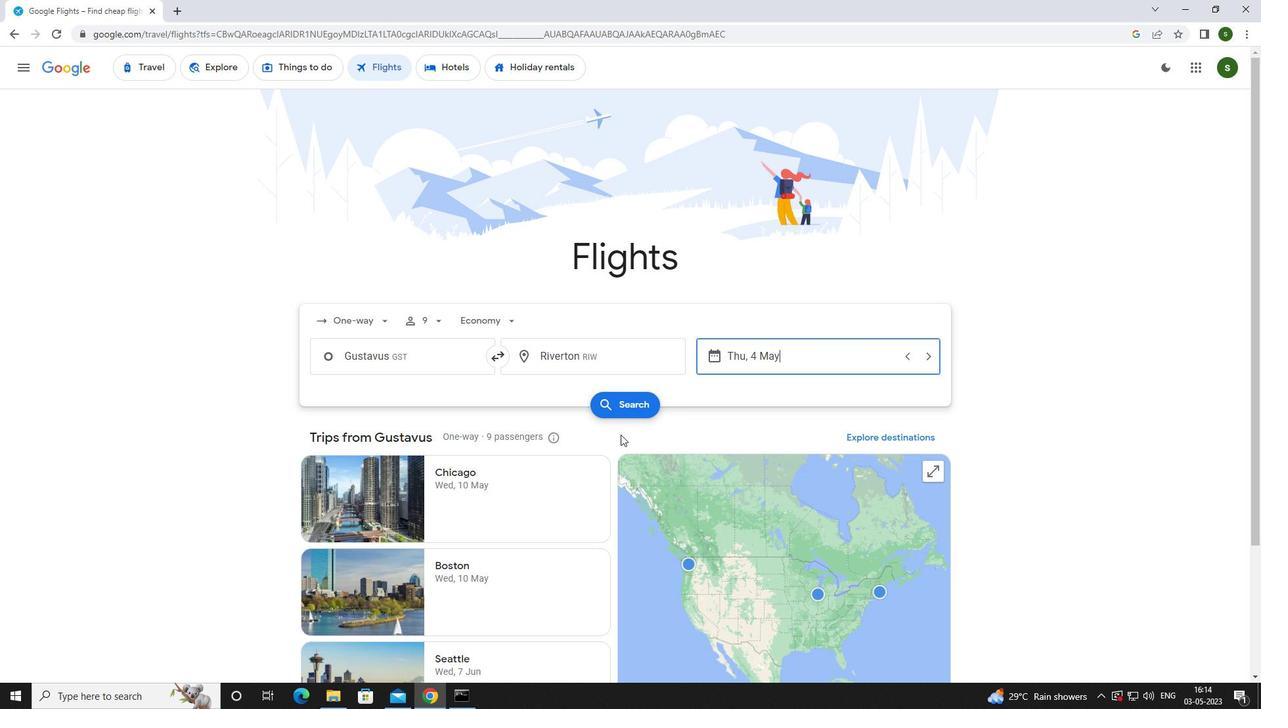 
Action: Mouse pressed left at (611, 409)
Screenshot: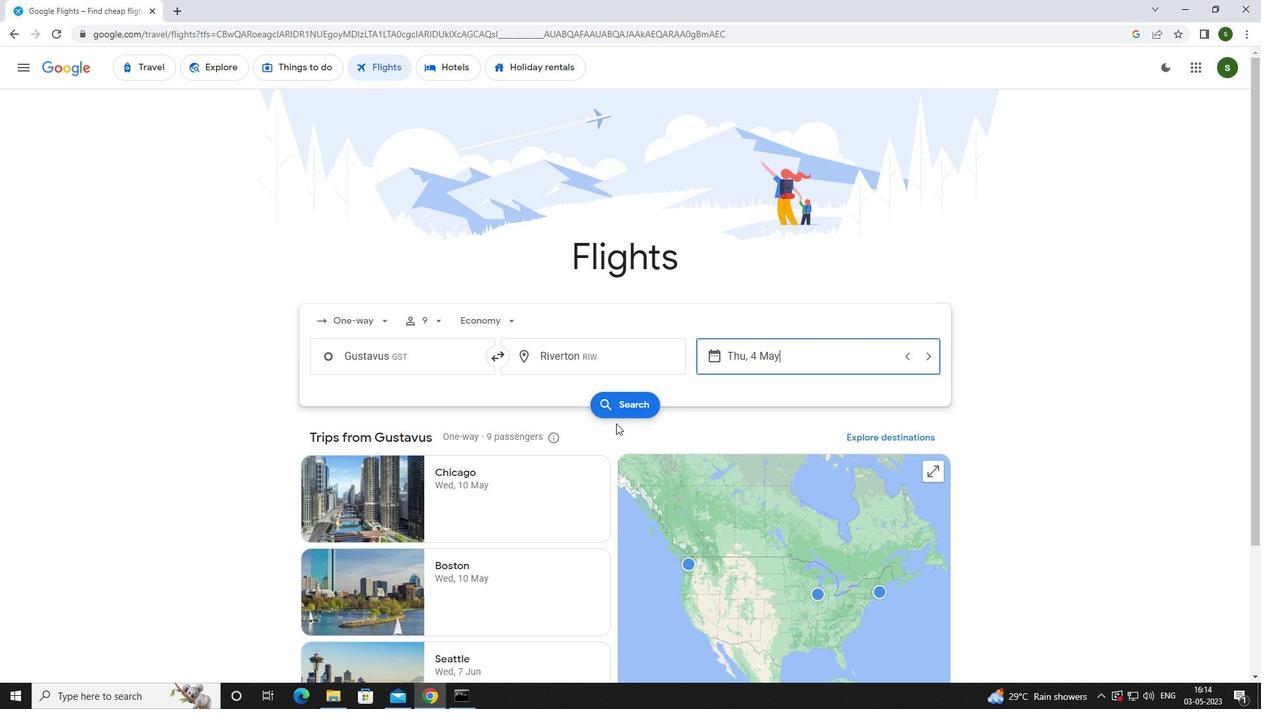 
Action: Mouse moved to (309, 184)
Screenshot: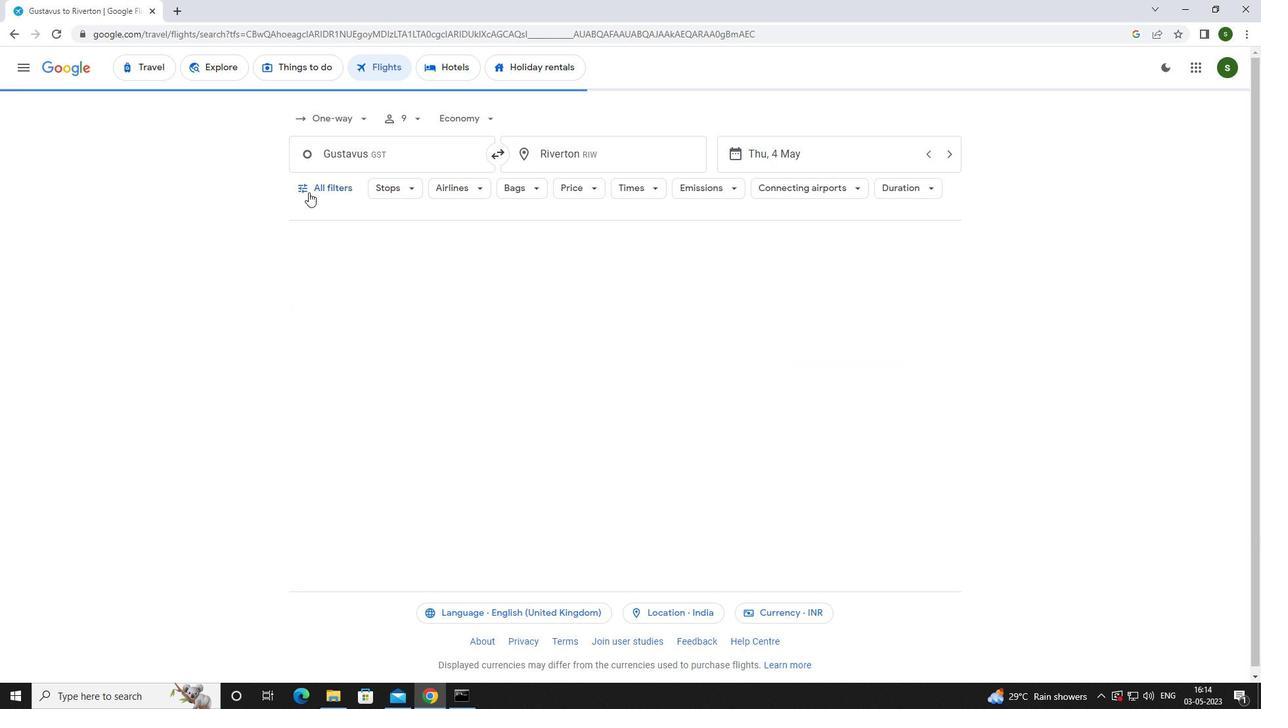 
Action: Mouse pressed left at (309, 184)
Screenshot: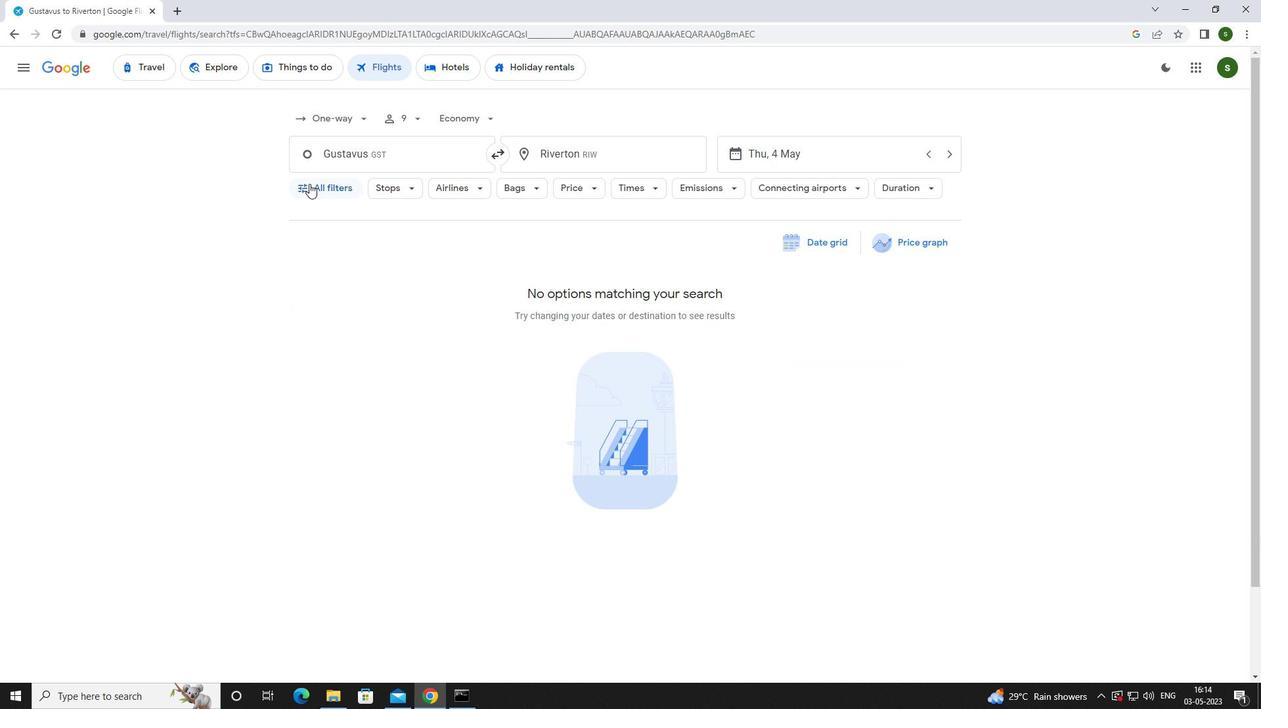 
Action: Mouse moved to (492, 463)
Screenshot: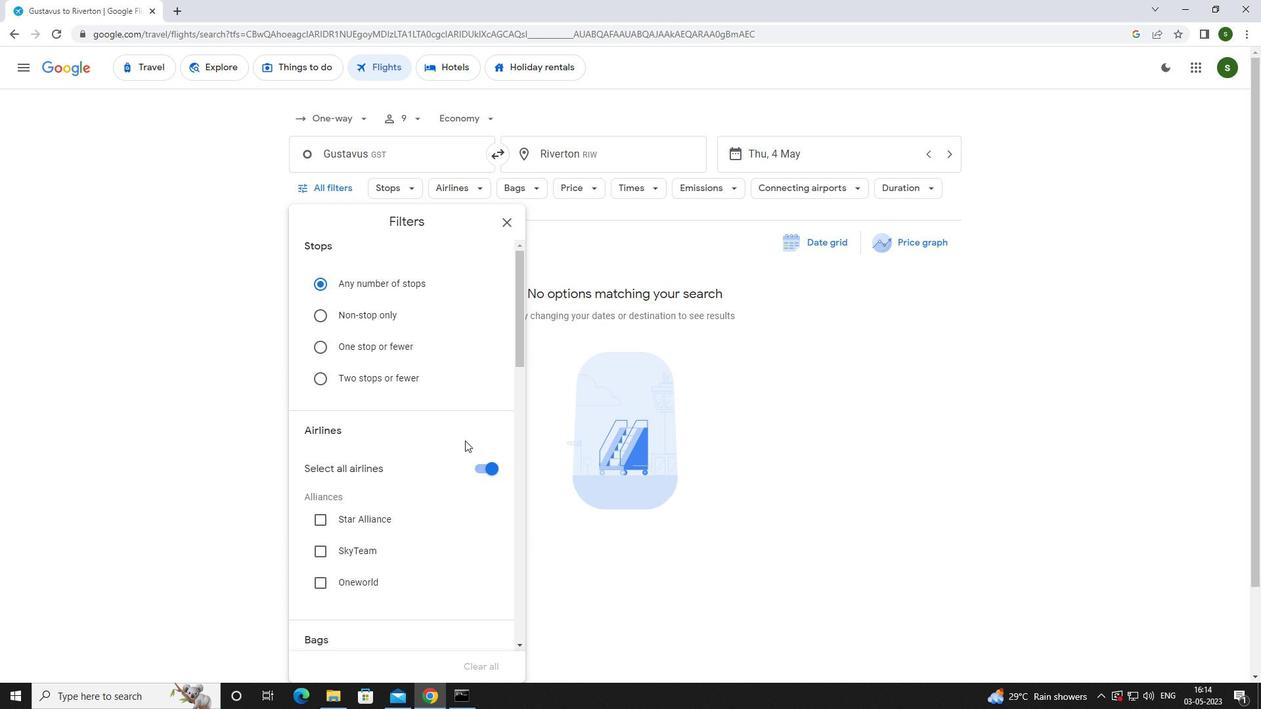 
Action: Mouse pressed left at (492, 463)
Screenshot: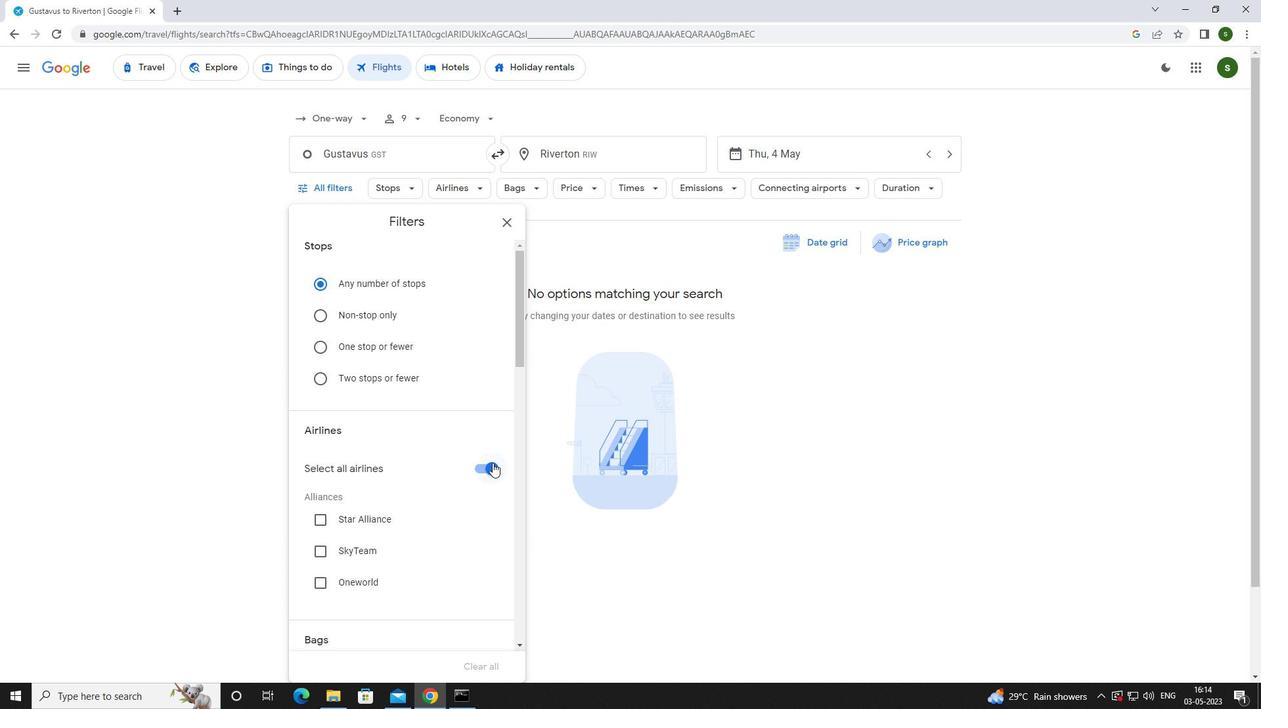 
Action: Mouse moved to (462, 396)
Screenshot: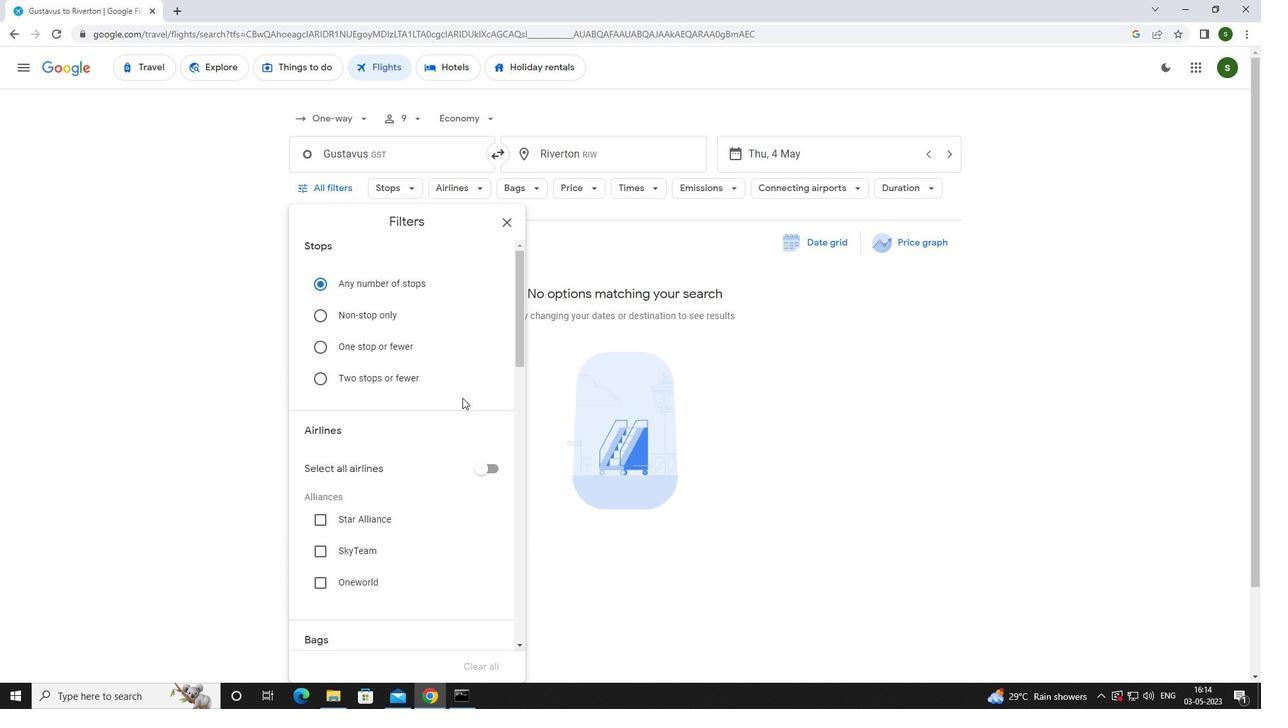 
Action: Mouse scrolled (462, 396) with delta (0, 0)
Screenshot: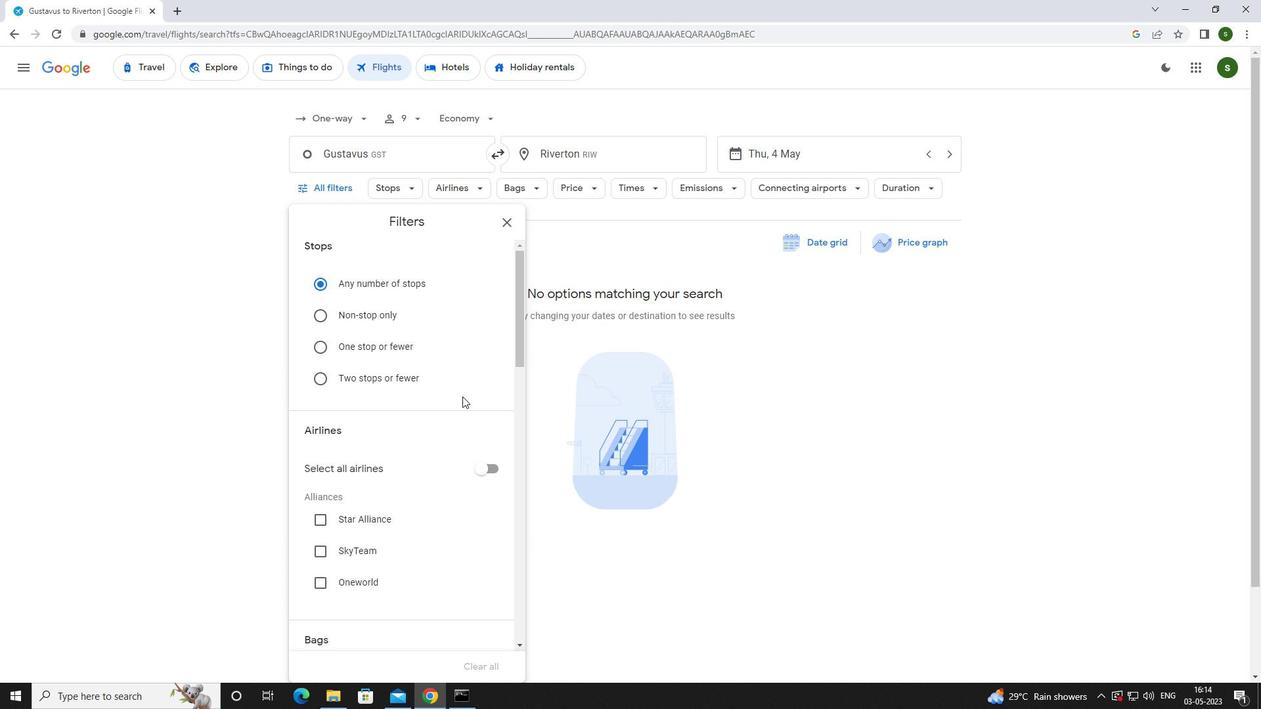 
Action: Mouse scrolled (462, 396) with delta (0, 0)
Screenshot: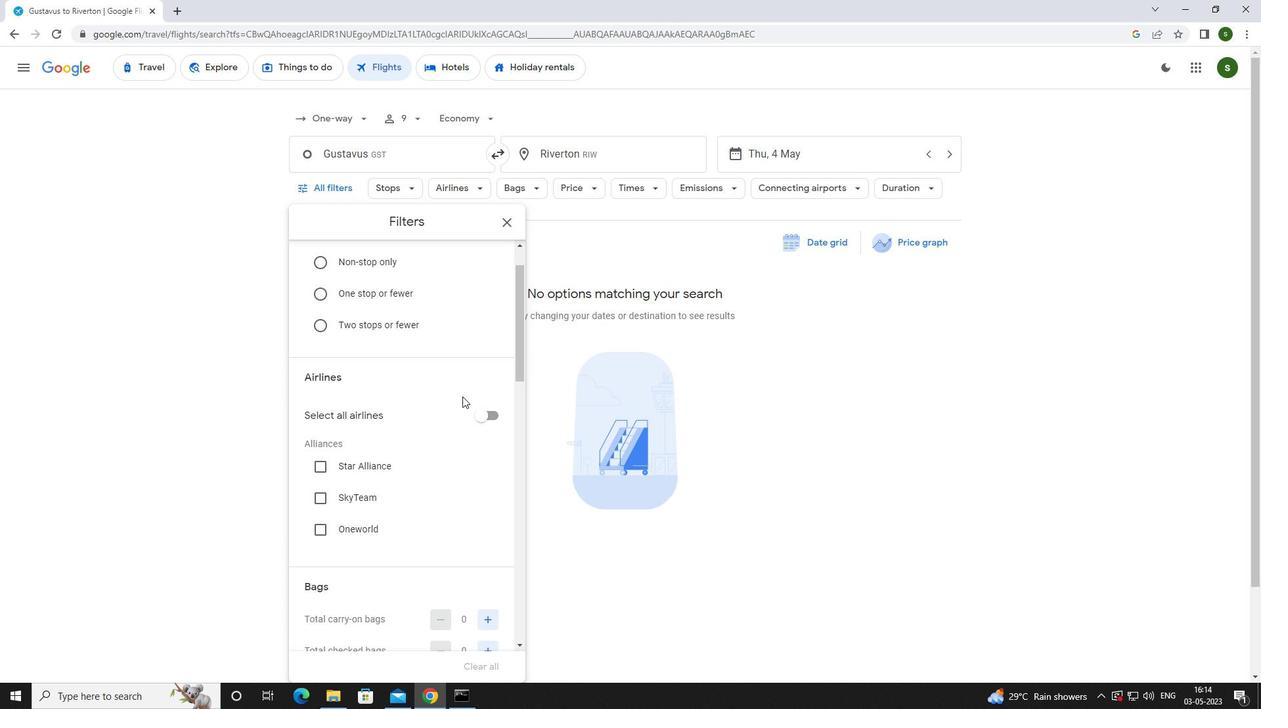 
Action: Mouse scrolled (462, 396) with delta (0, 0)
Screenshot: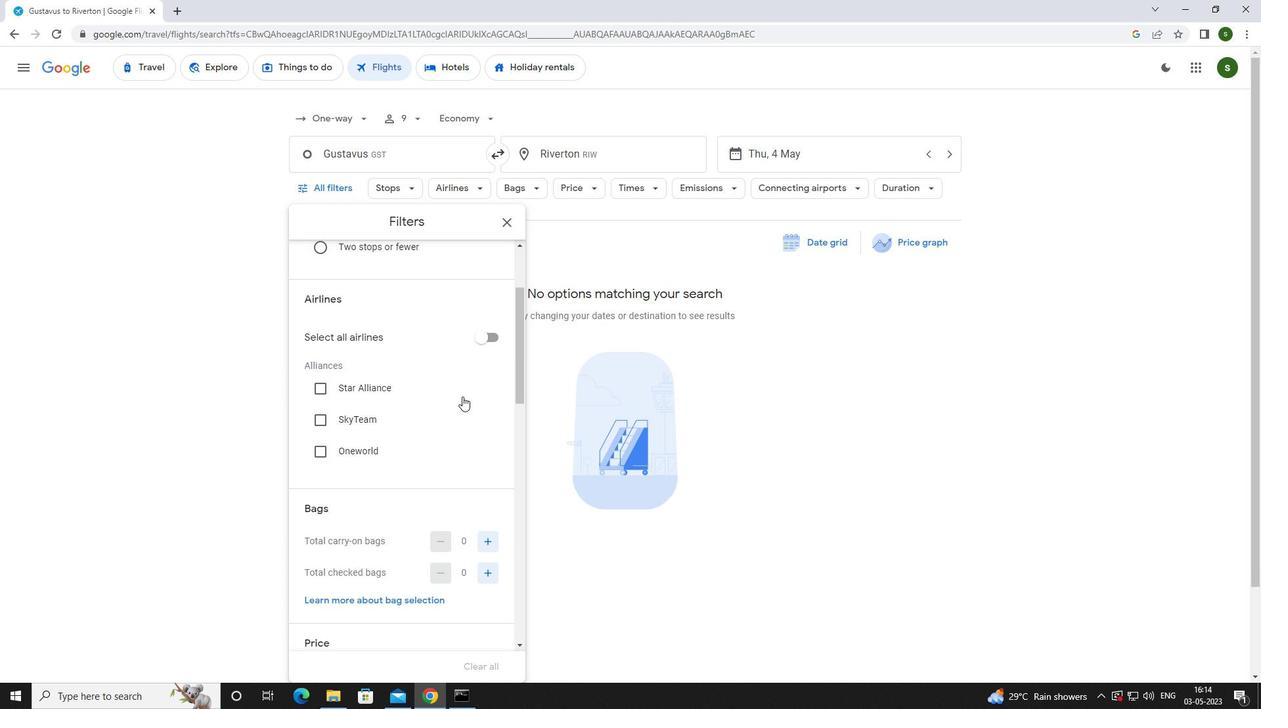 
Action: Mouse scrolled (462, 396) with delta (0, 0)
Screenshot: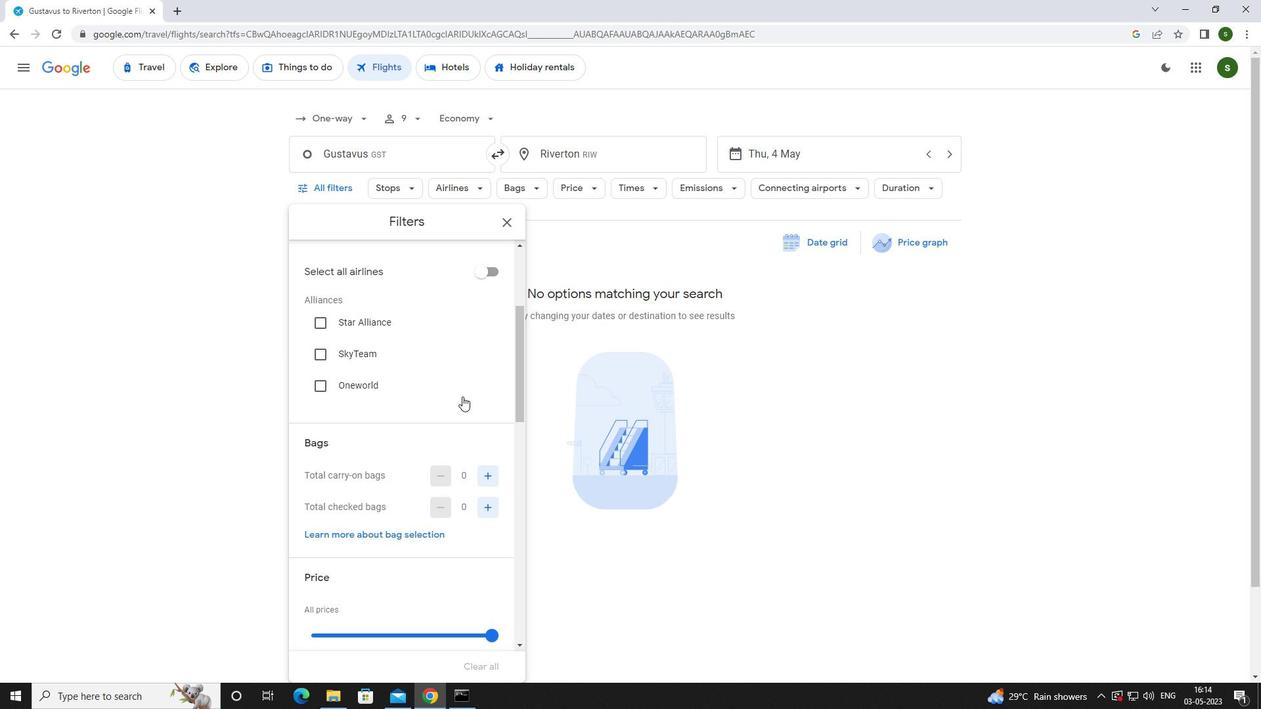
Action: Mouse scrolled (462, 396) with delta (0, 0)
Screenshot: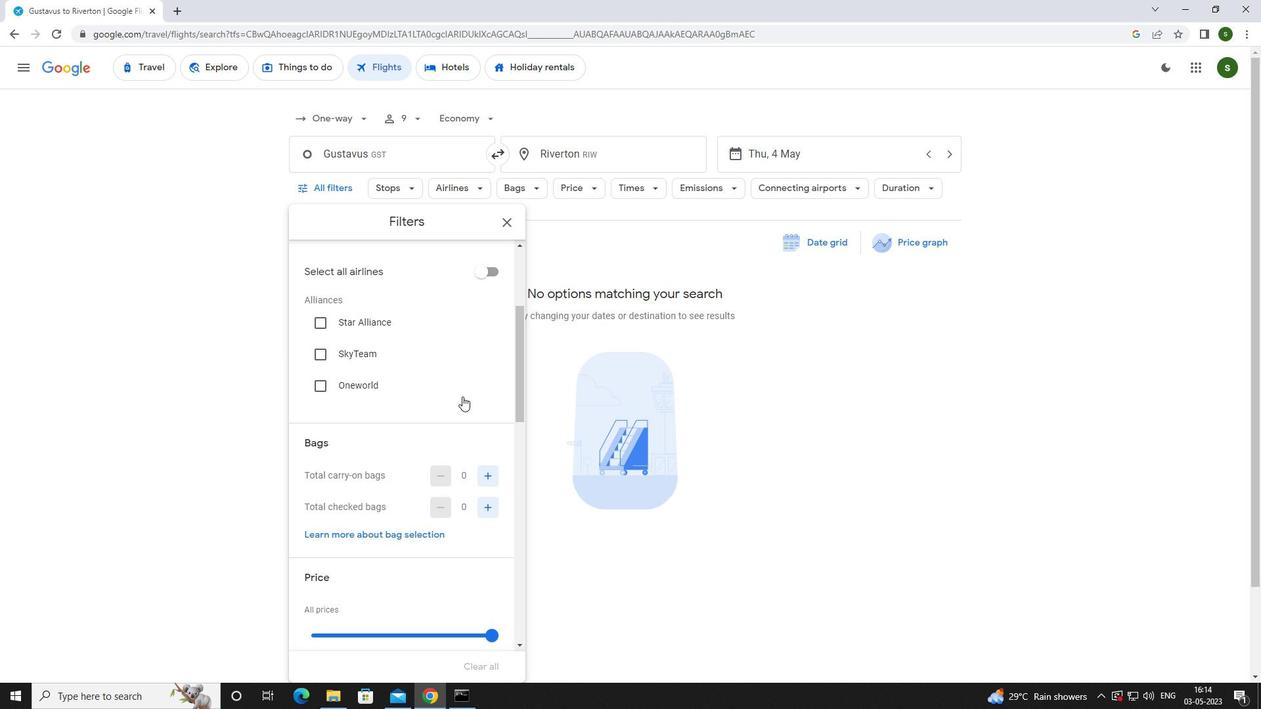 
Action: Mouse scrolled (462, 396) with delta (0, 0)
Screenshot: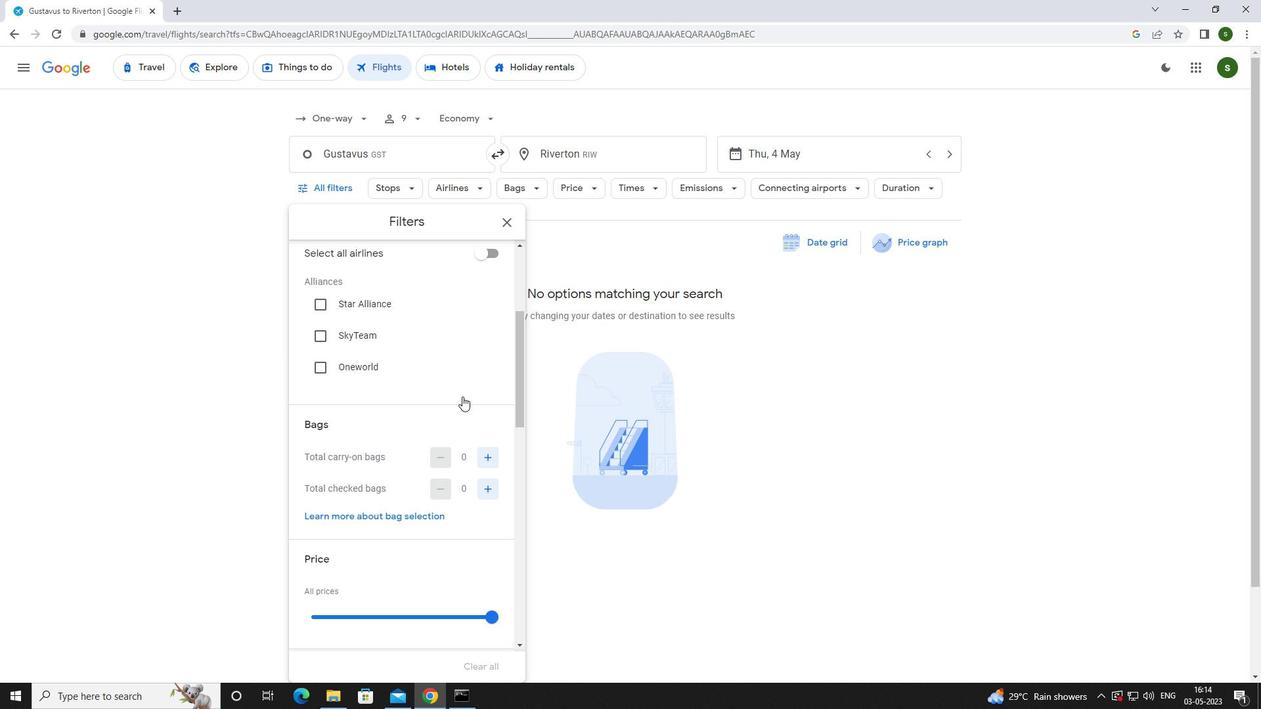 
Action: Mouse moved to (492, 439)
Screenshot: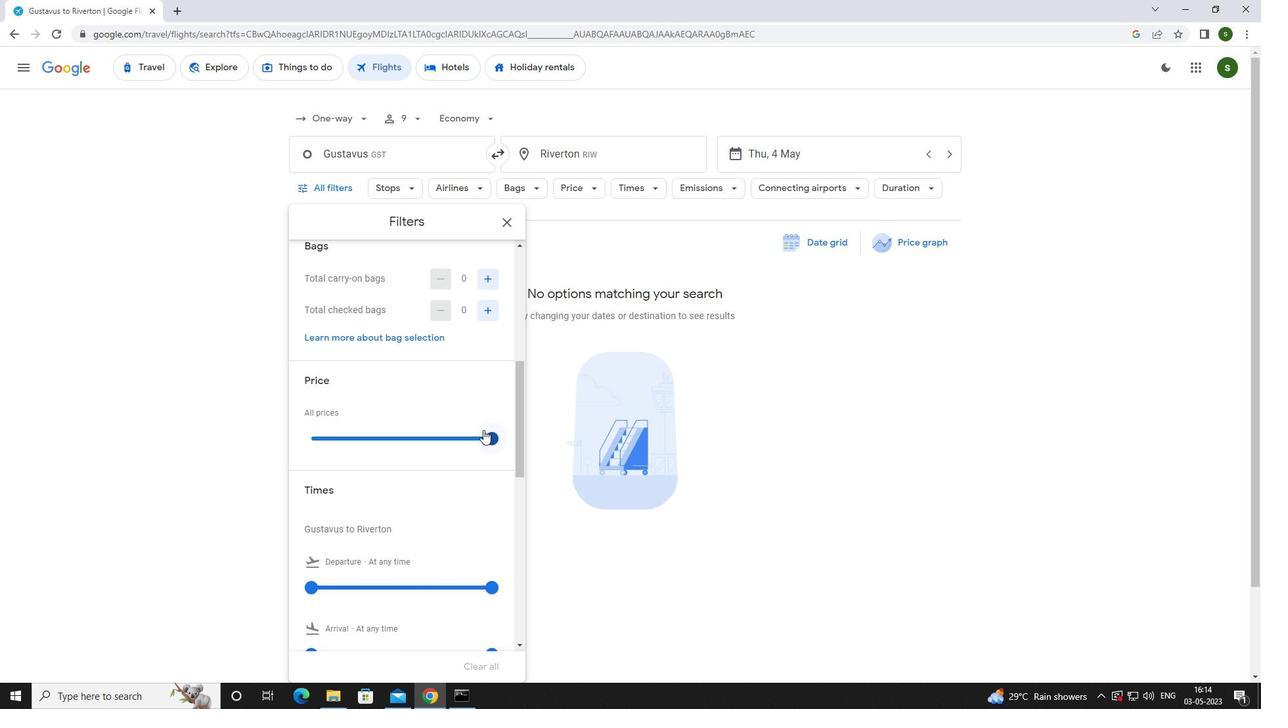 
Action: Mouse pressed left at (492, 439)
Screenshot: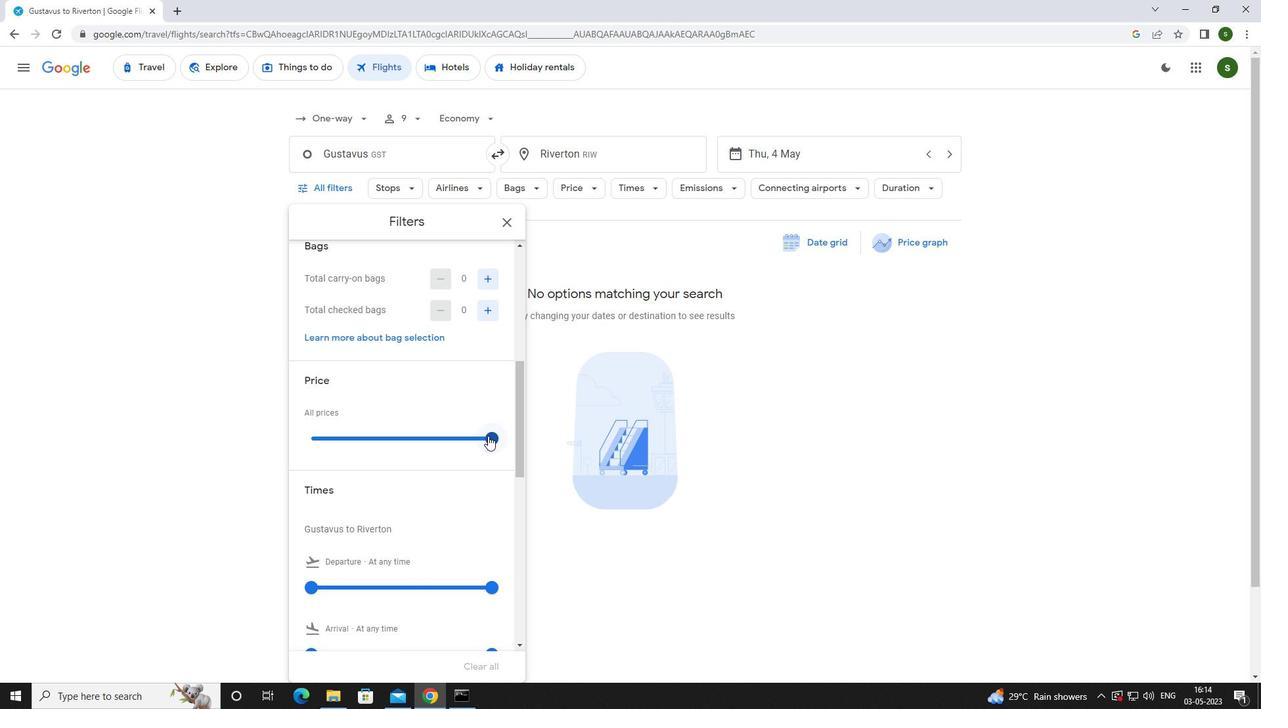 
Action: Mouse scrolled (492, 439) with delta (0, 0)
Screenshot: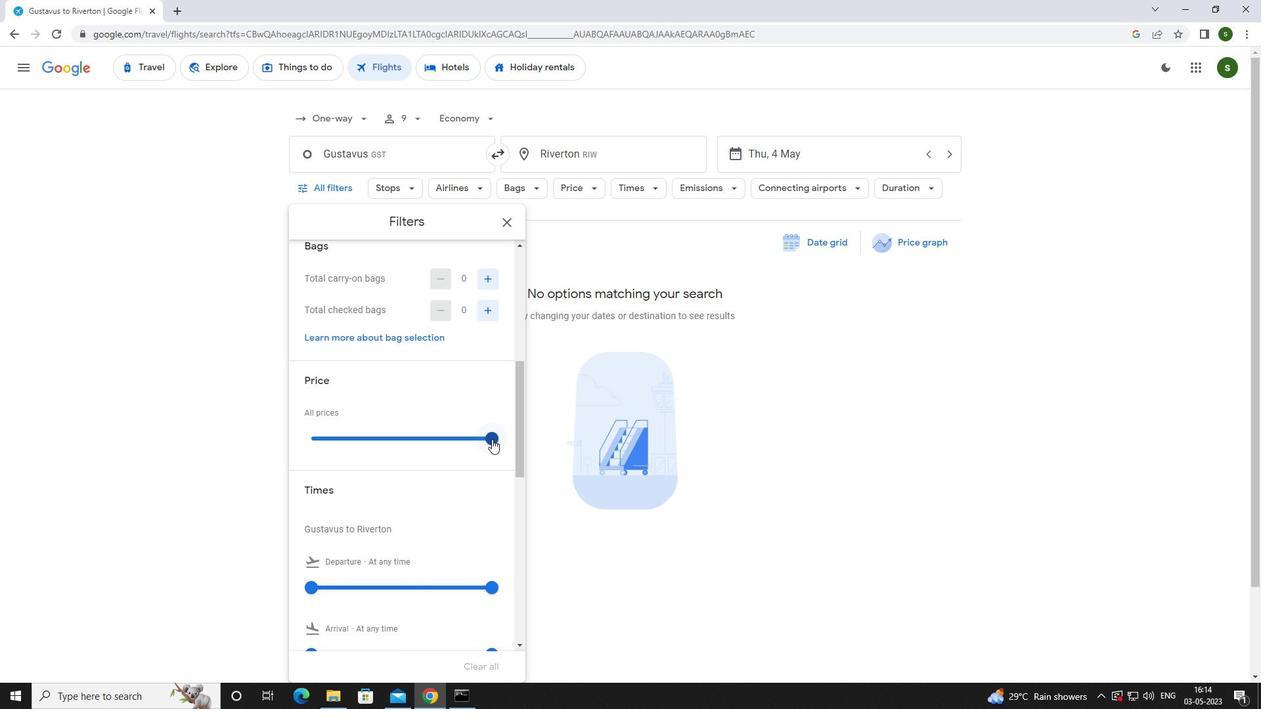 
Action: Mouse scrolled (492, 439) with delta (0, 0)
Screenshot: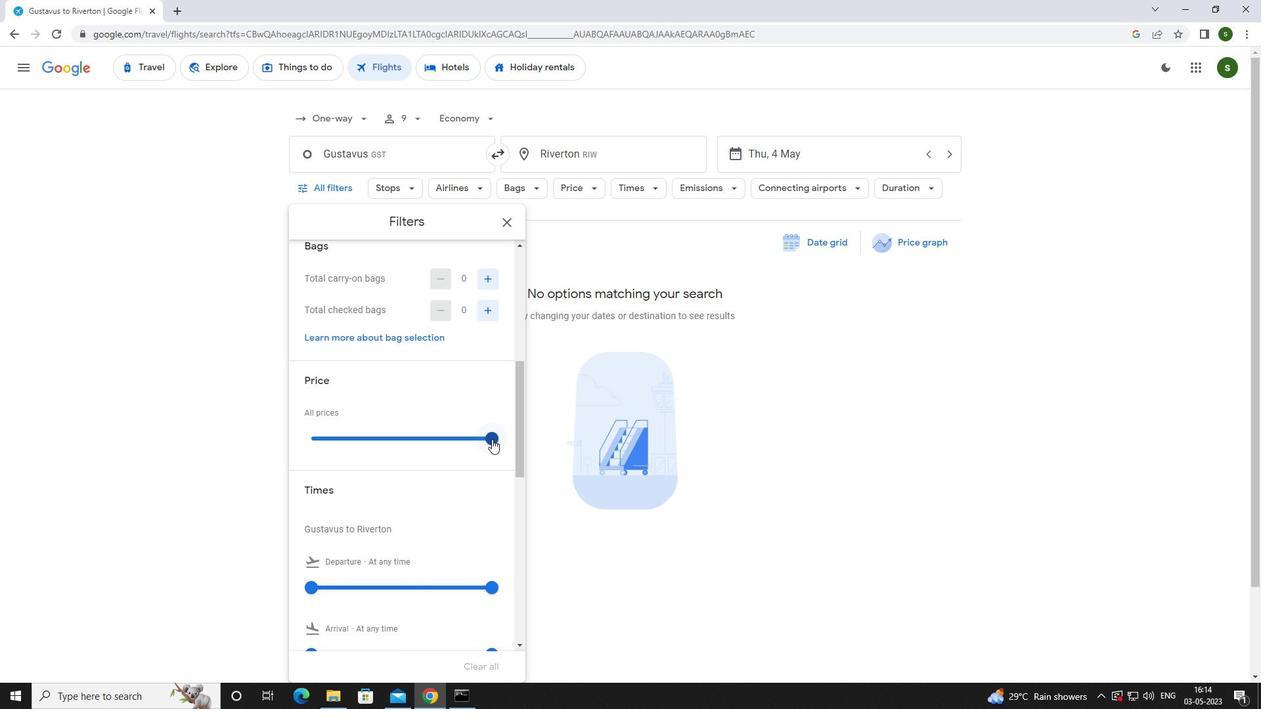 
Action: Mouse moved to (312, 455)
Screenshot: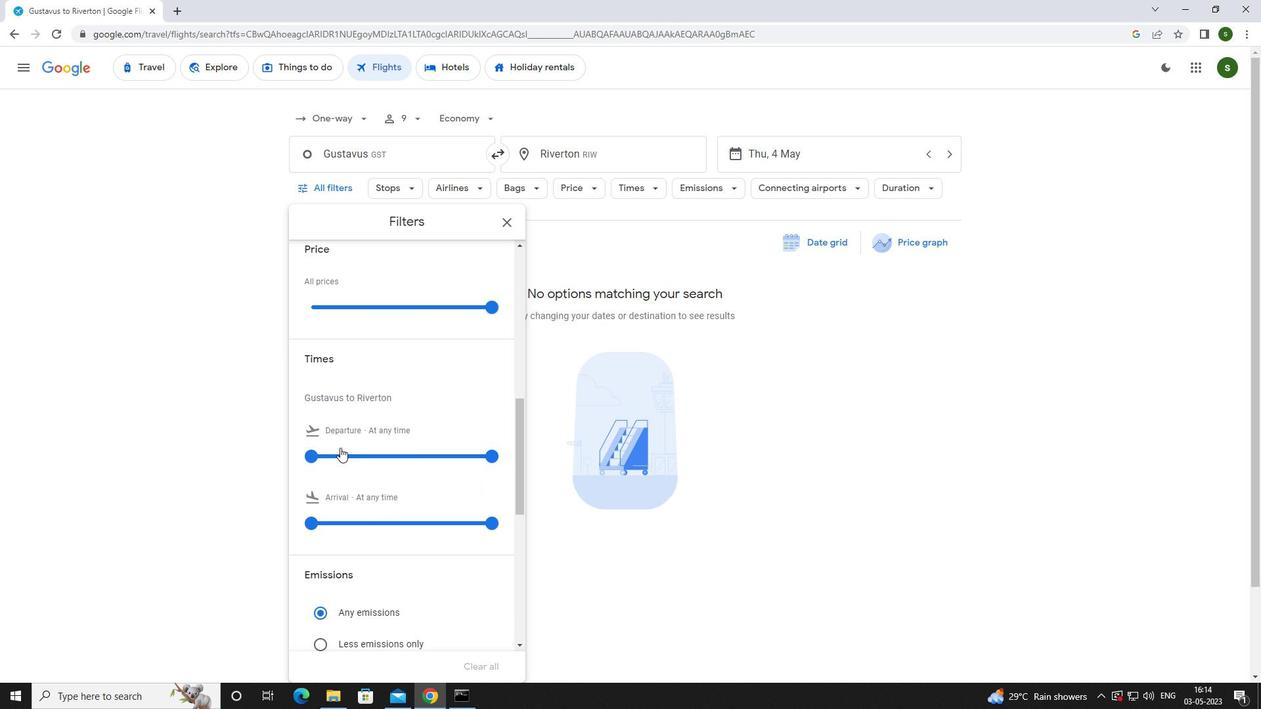 
Action: Mouse pressed left at (312, 455)
Screenshot: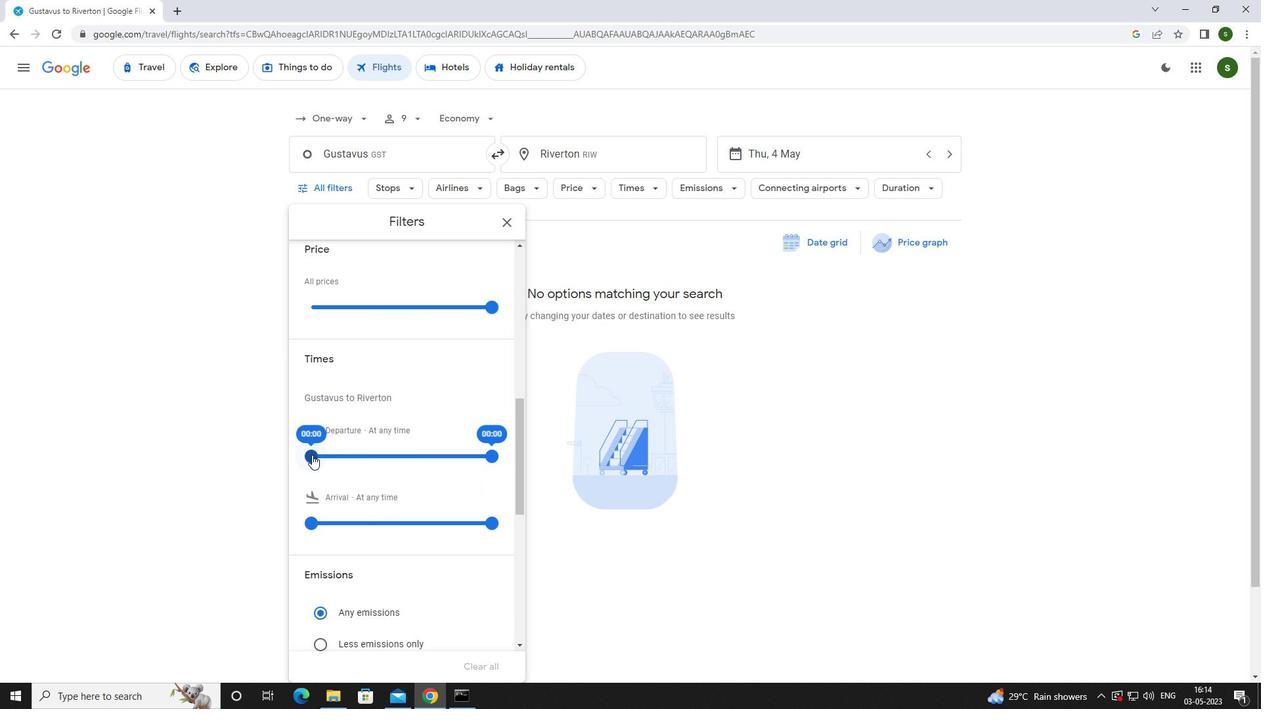 
Action: Mouse moved to (729, 465)
Screenshot: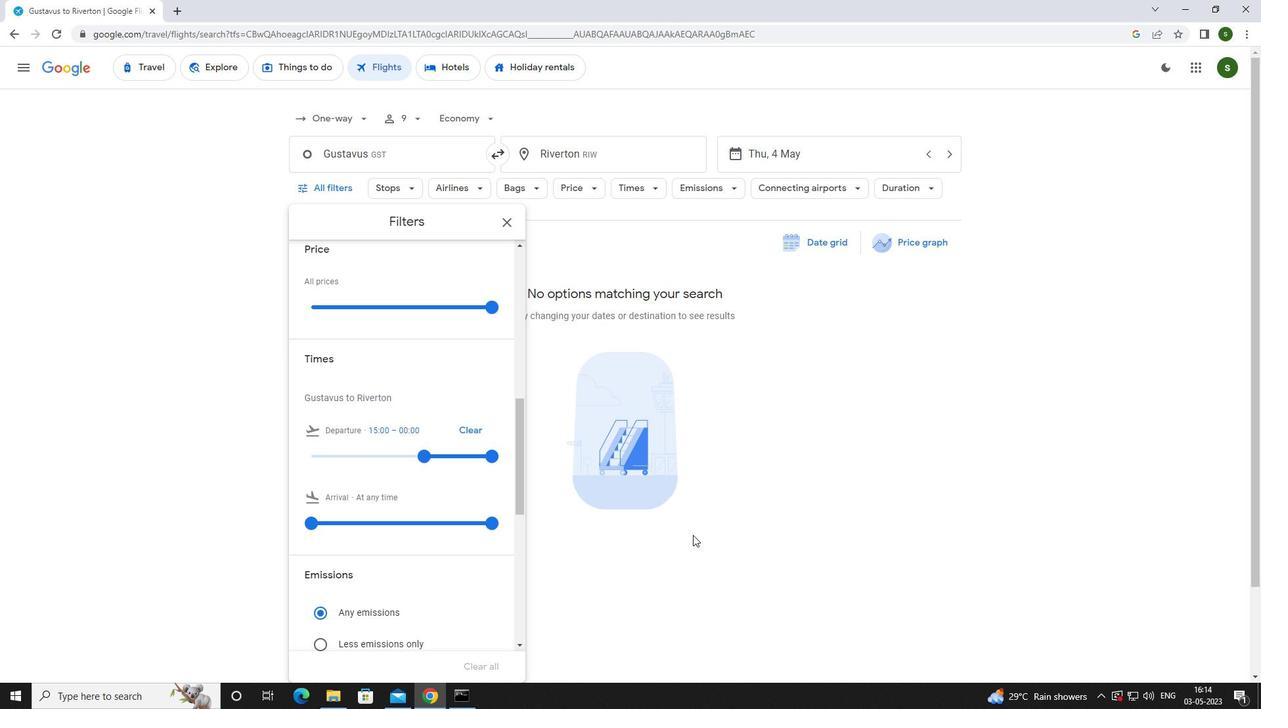 
Action: Mouse pressed left at (729, 465)
Screenshot: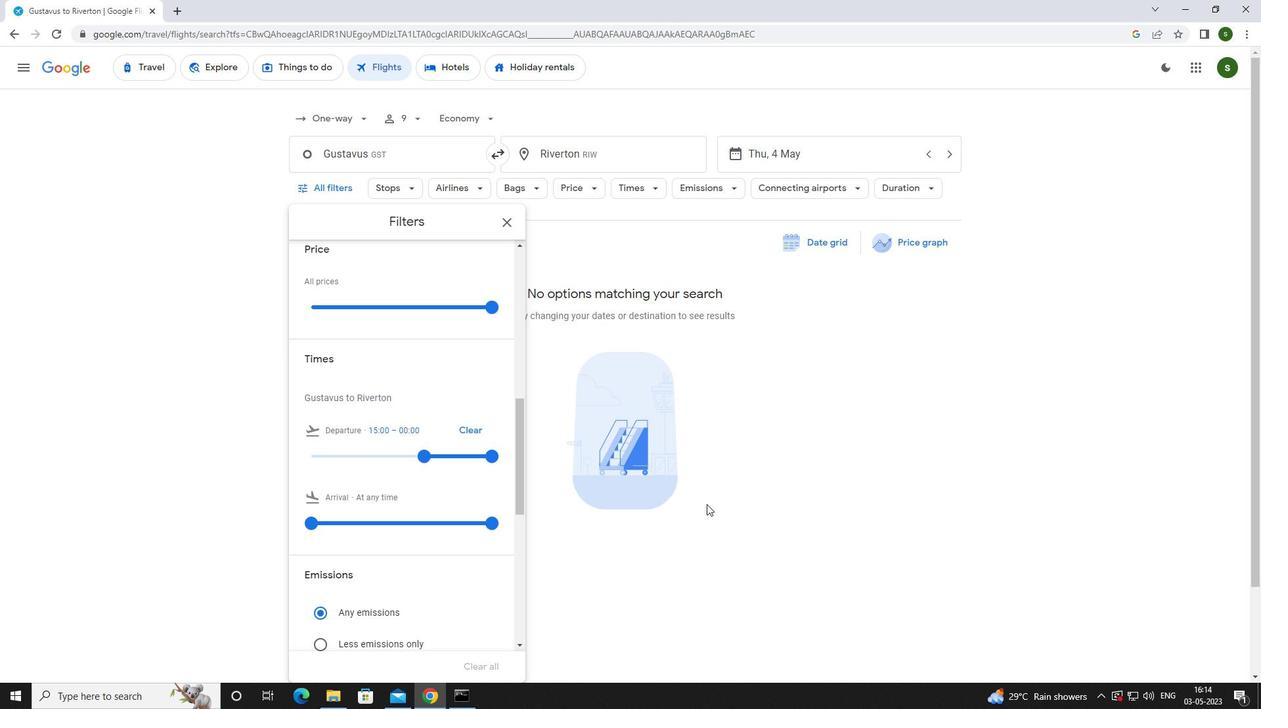 
